 Task: Create a task  Develop a custom inventory management system , assign it to team member softage.1@softage.net in the project AdvantEdge and update the status of the task to  Off Track , set the priority of the task to Medium
Action: Mouse moved to (64, 76)
Screenshot: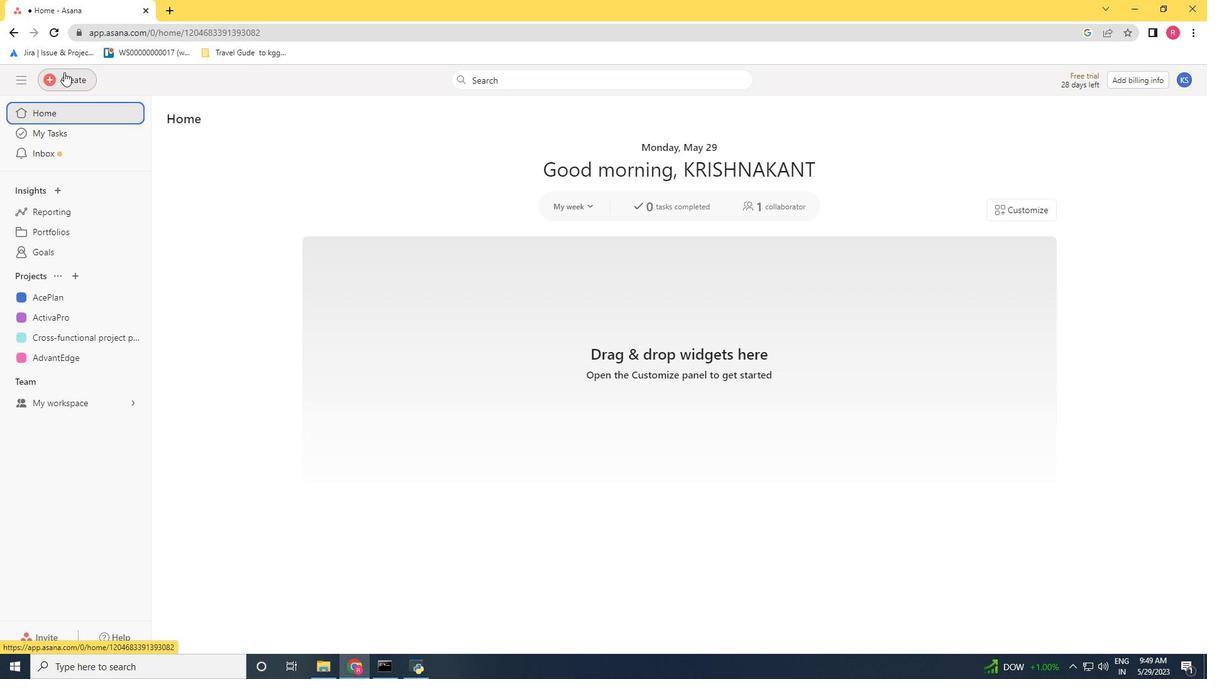 
Action: Mouse pressed left at (64, 76)
Screenshot: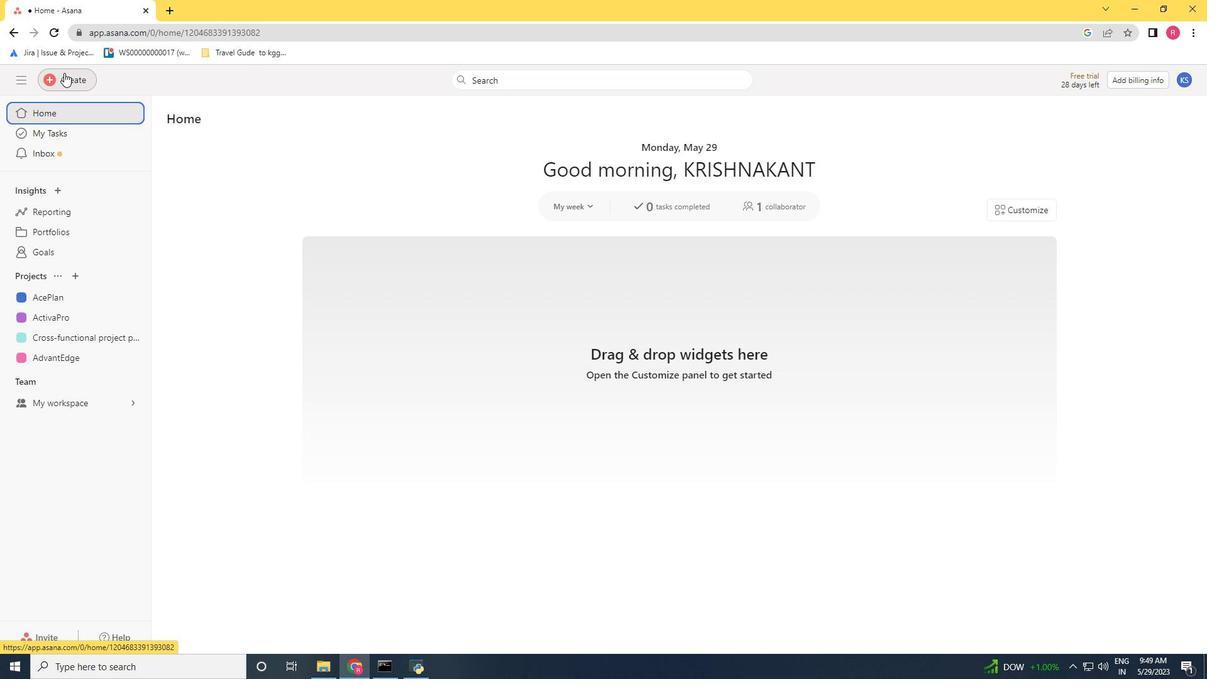 
Action: Mouse moved to (137, 89)
Screenshot: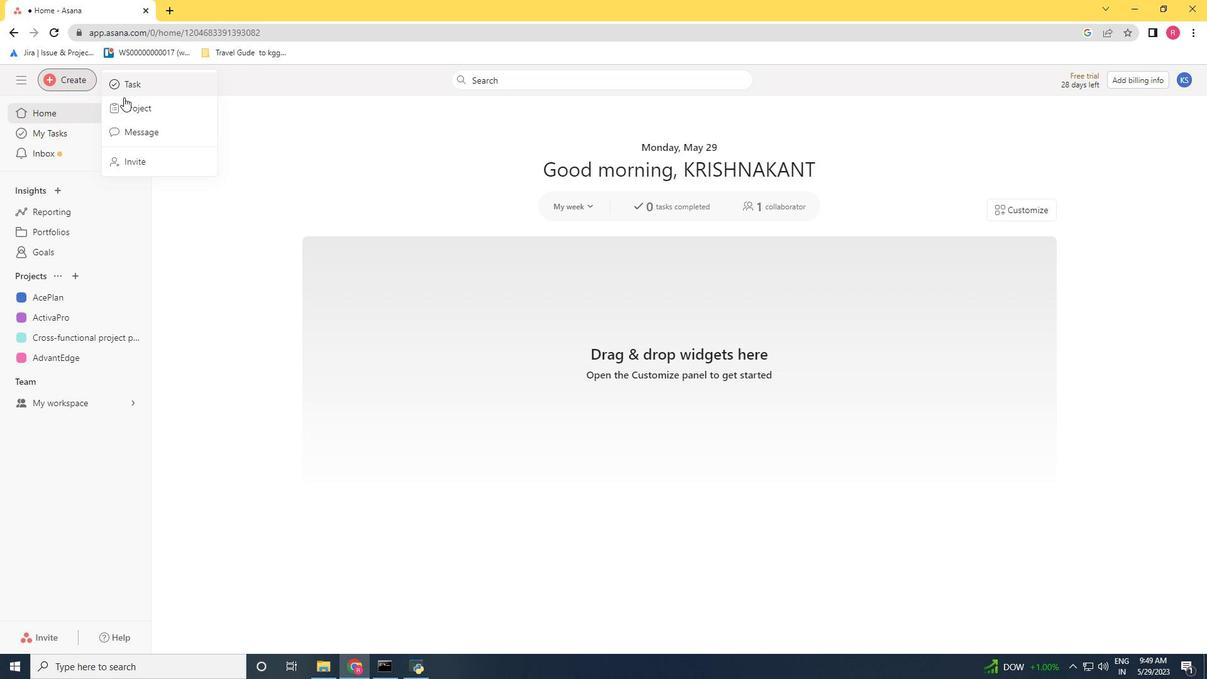 
Action: Mouse pressed left at (137, 89)
Screenshot: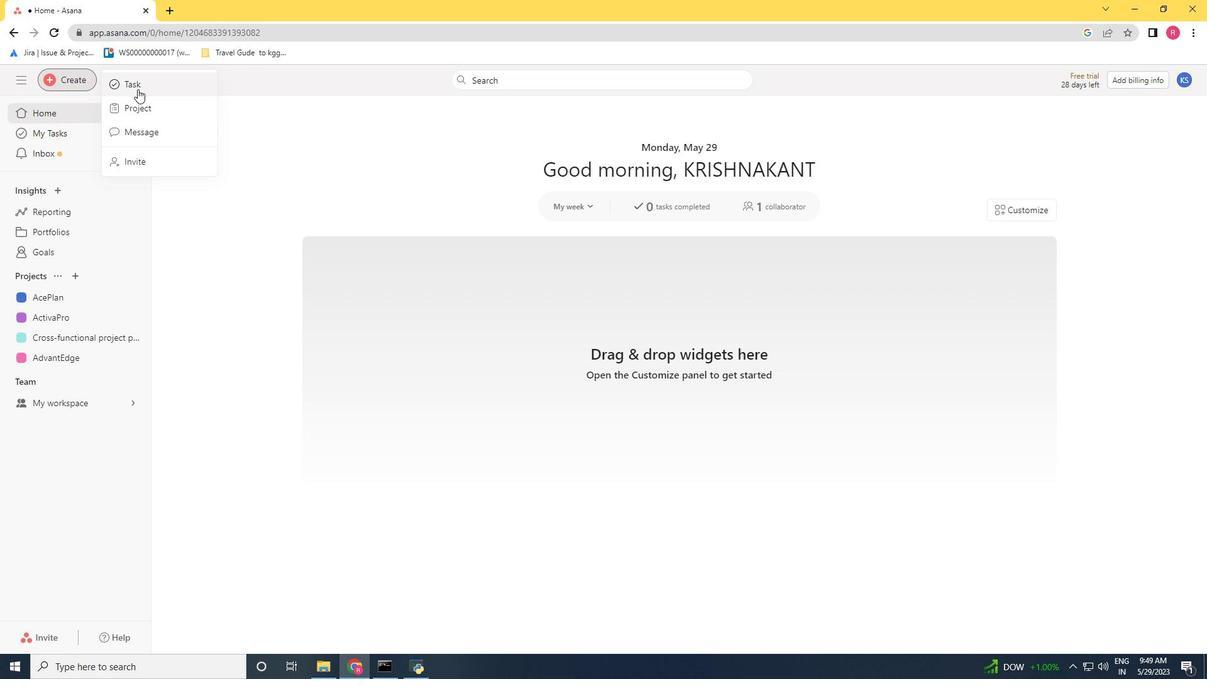 
Action: Mouse moved to (775, 247)
Screenshot: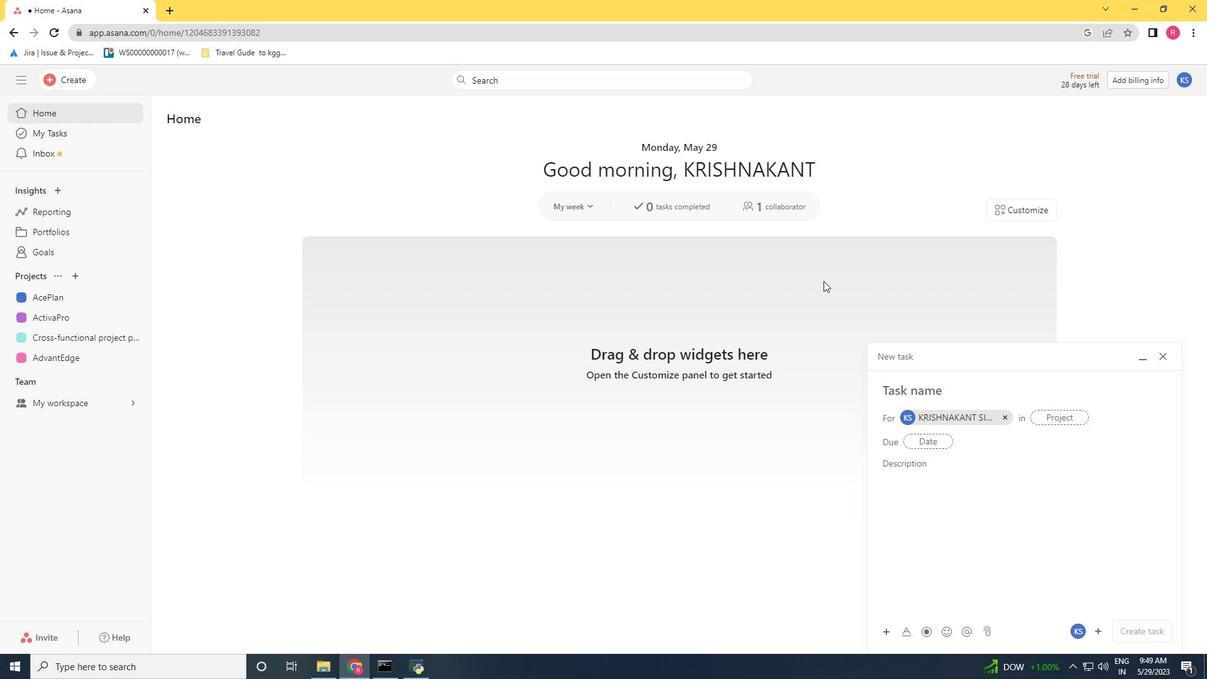 
Action: Key pressed <Key.shift>Develop<Key.space>a<Key.space>custom<Key.space>inventory<Key.space>managemnet<Key.backspace><Key.backspace><Key.backspace>ent<Key.space>system<Key.space><Key.enter>
Screenshot: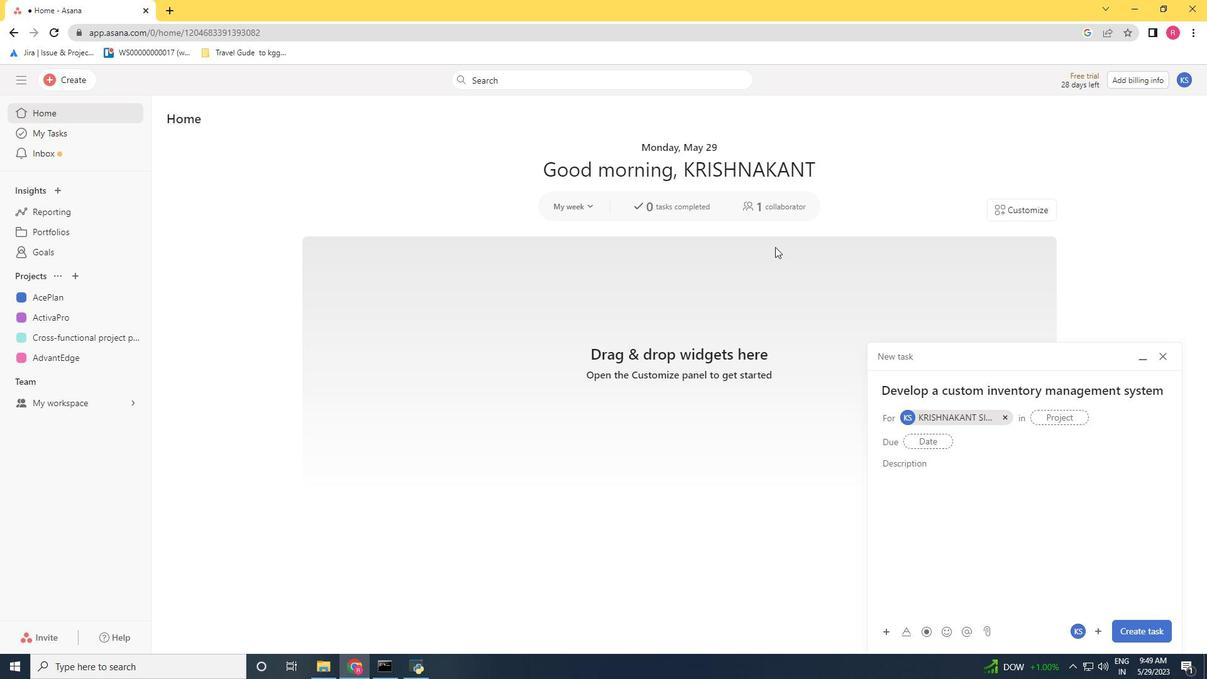 
Action: Mouse moved to (1002, 417)
Screenshot: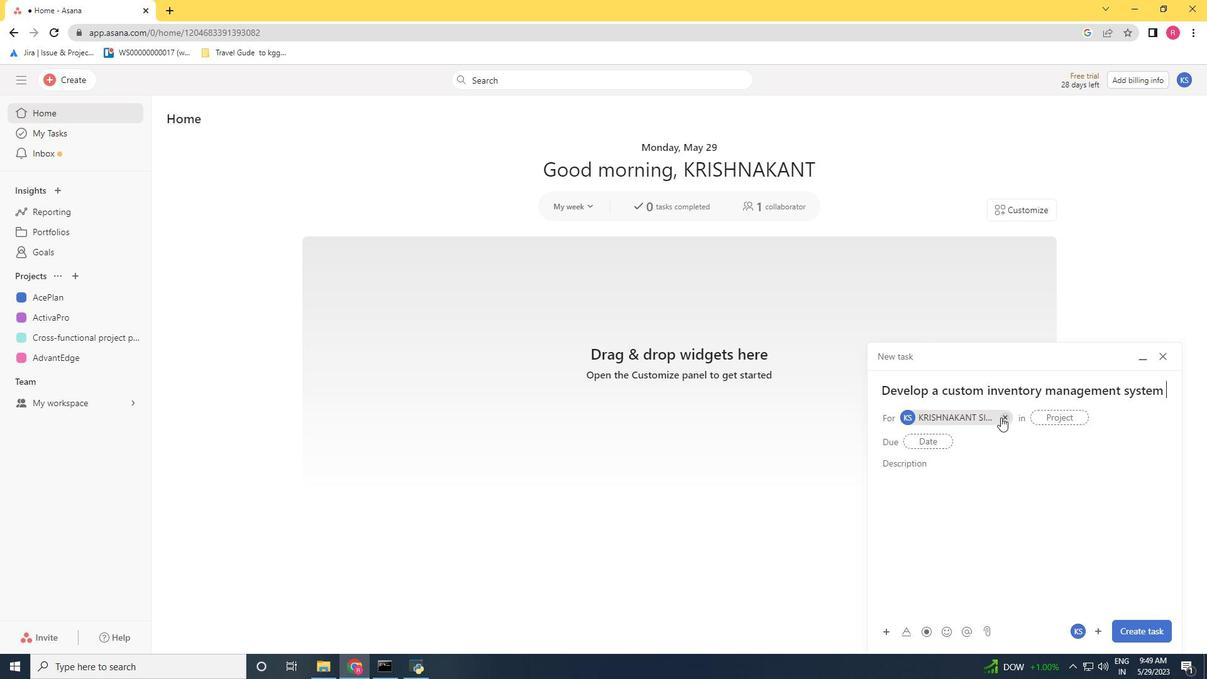 
Action: Mouse pressed left at (1002, 417)
Screenshot: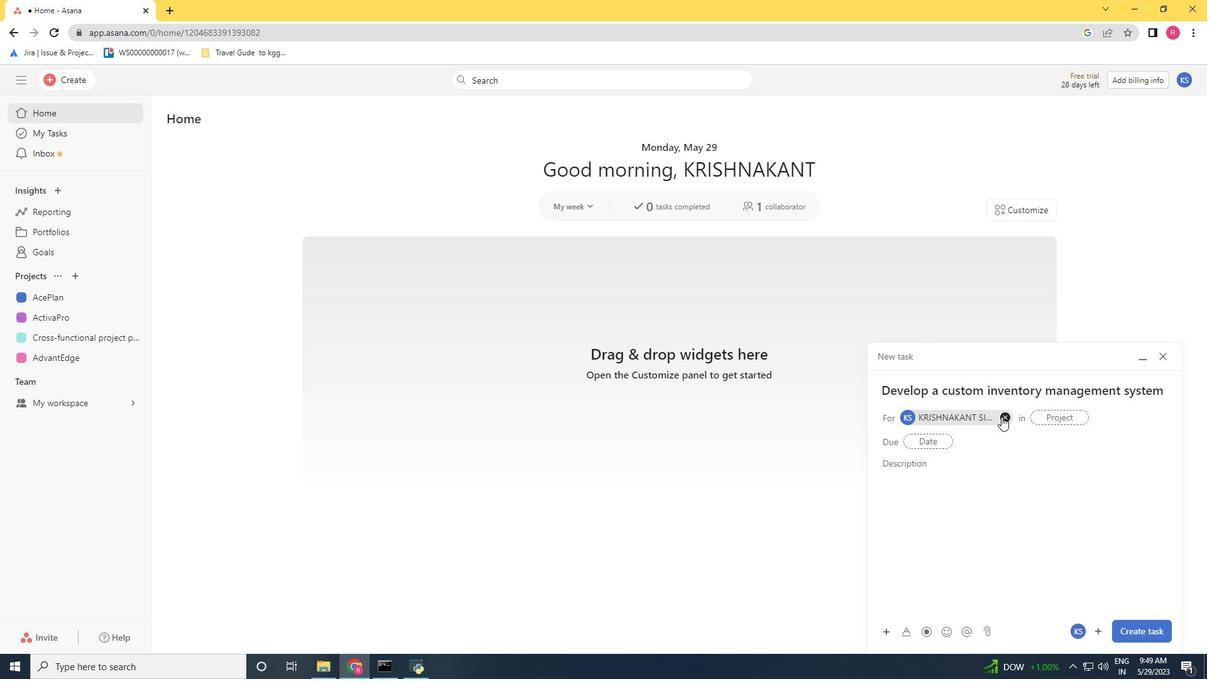 
Action: Mouse moved to (938, 420)
Screenshot: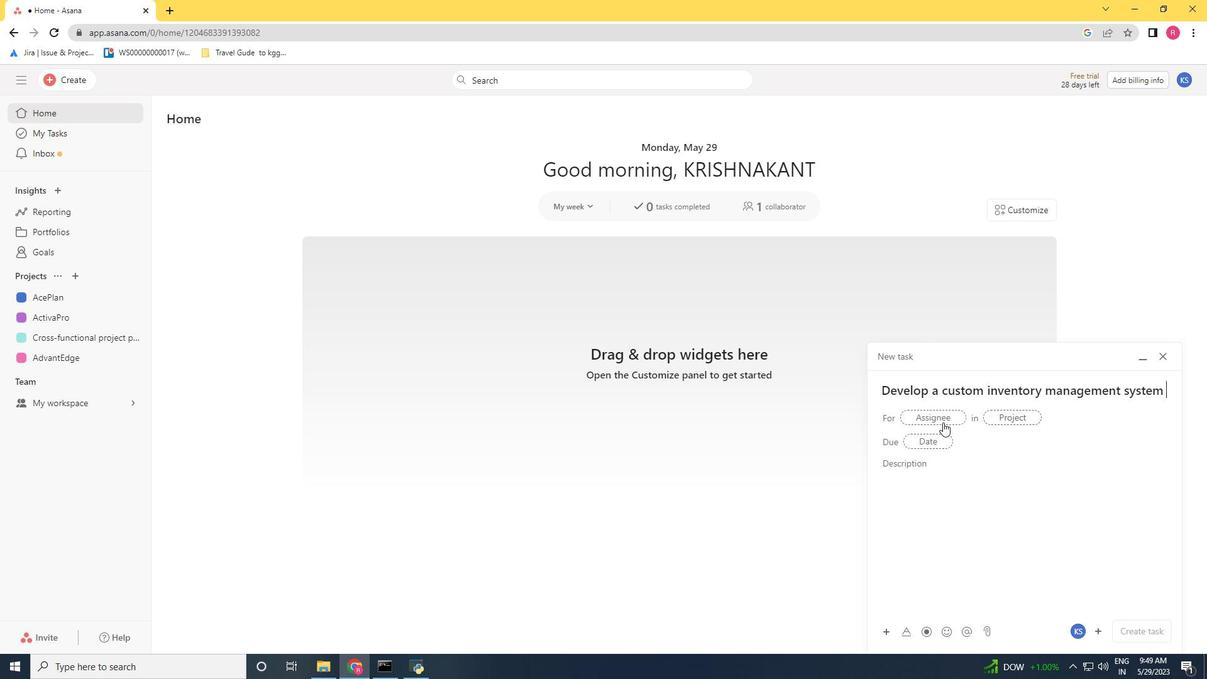 
Action: Mouse pressed left at (938, 420)
Screenshot: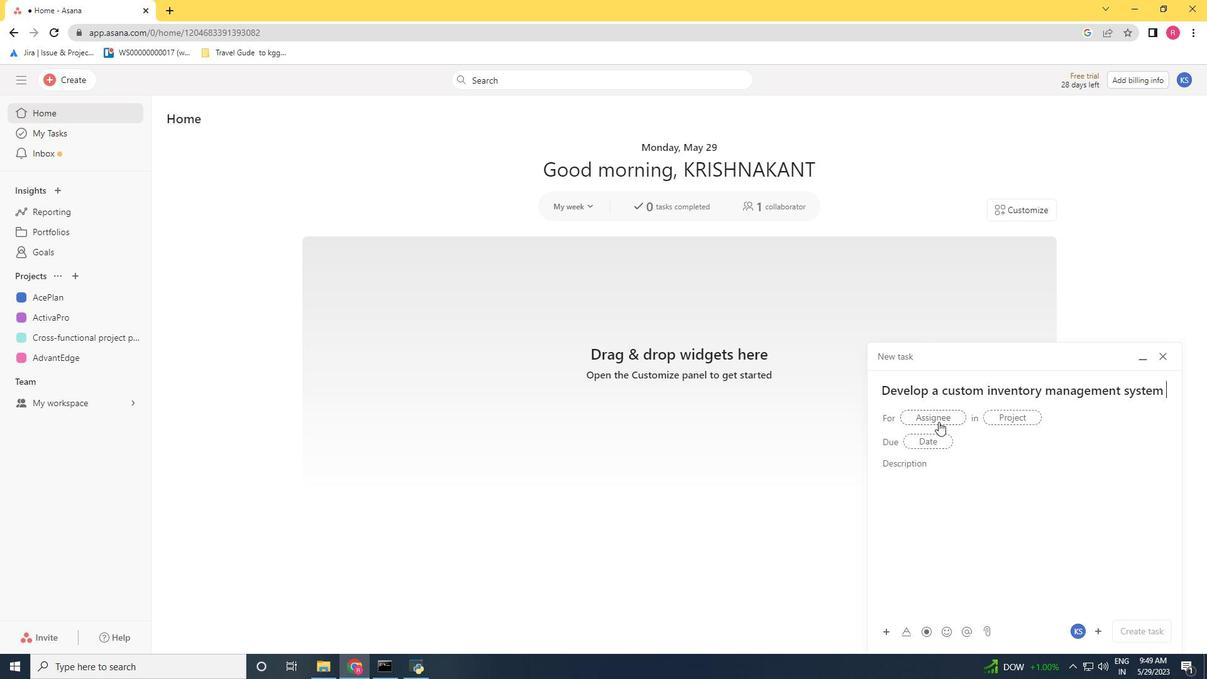 
Action: Mouse moved to (923, 410)
Screenshot: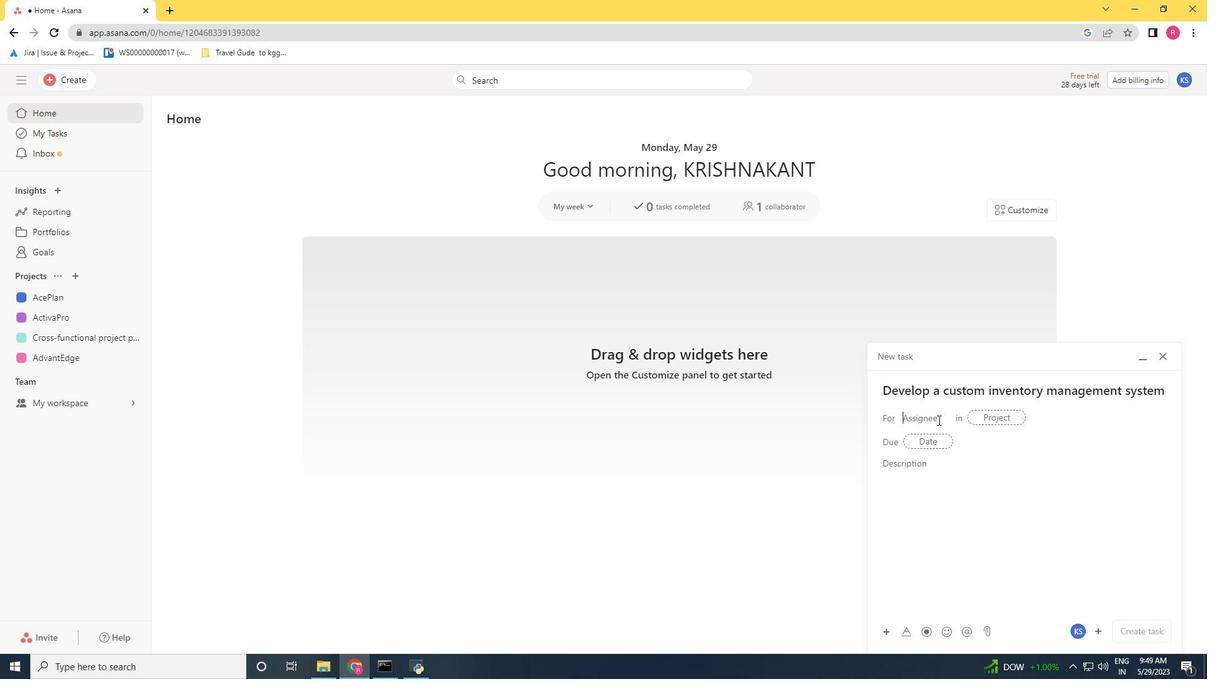 
Action: Key pressed softag
Screenshot: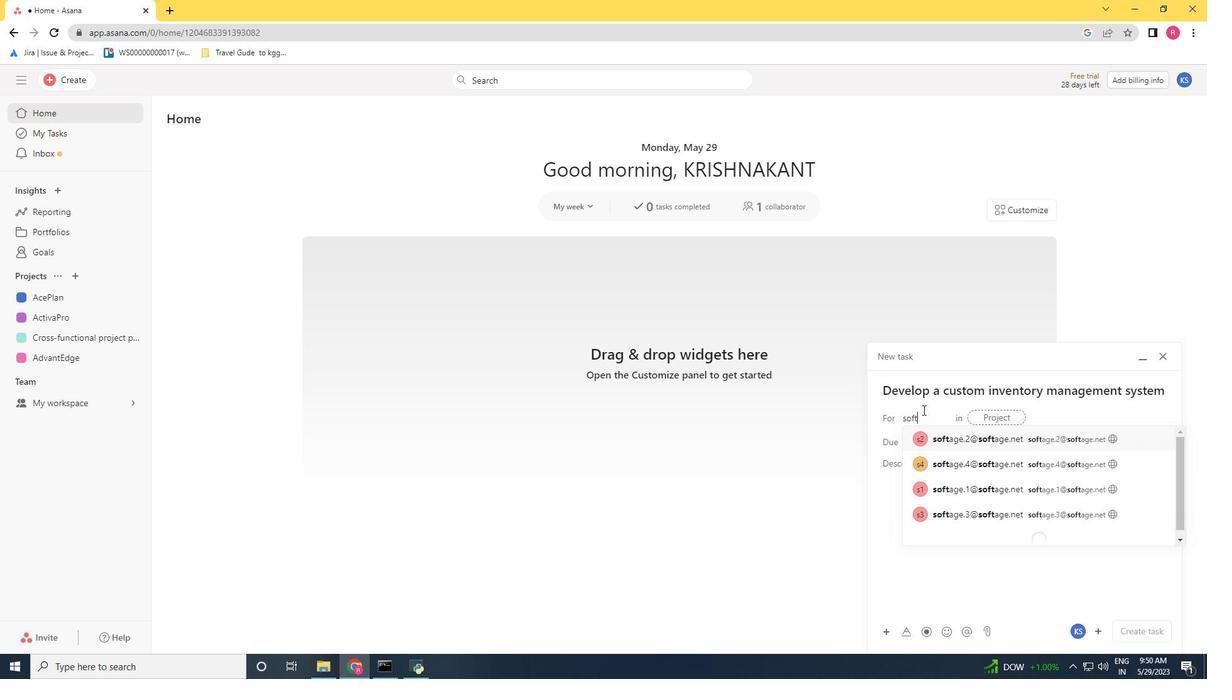 
Action: Mouse moved to (922, 409)
Screenshot: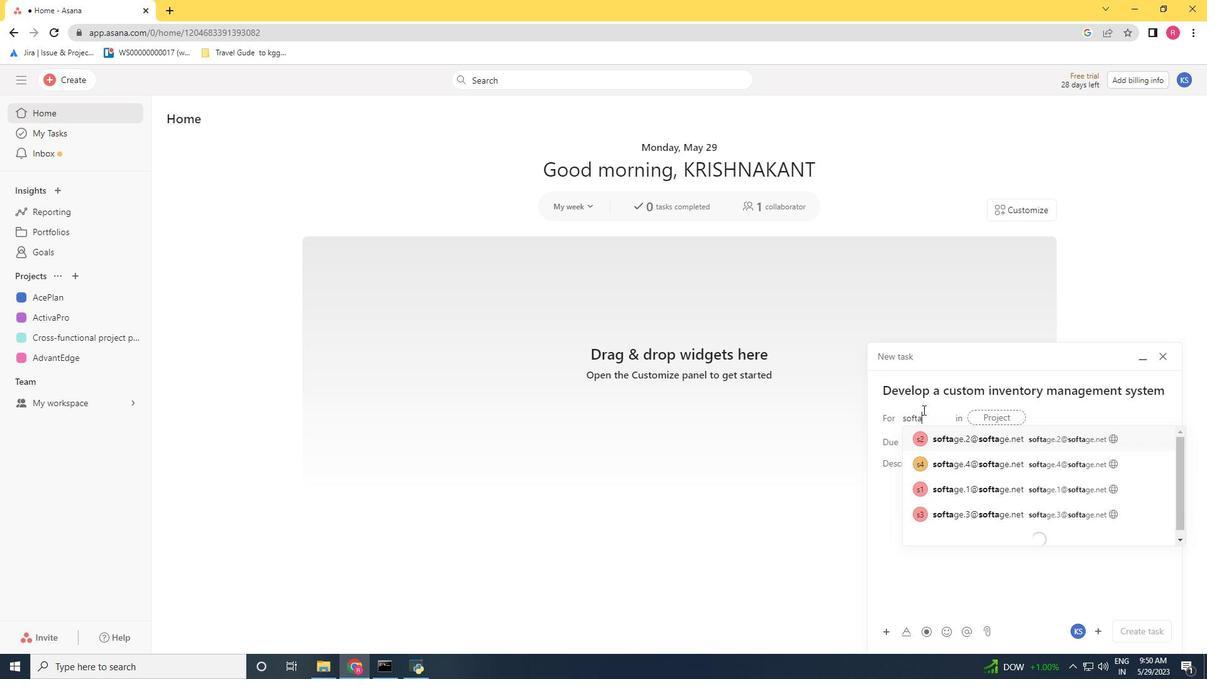 
Action: Key pressed e
Screenshot: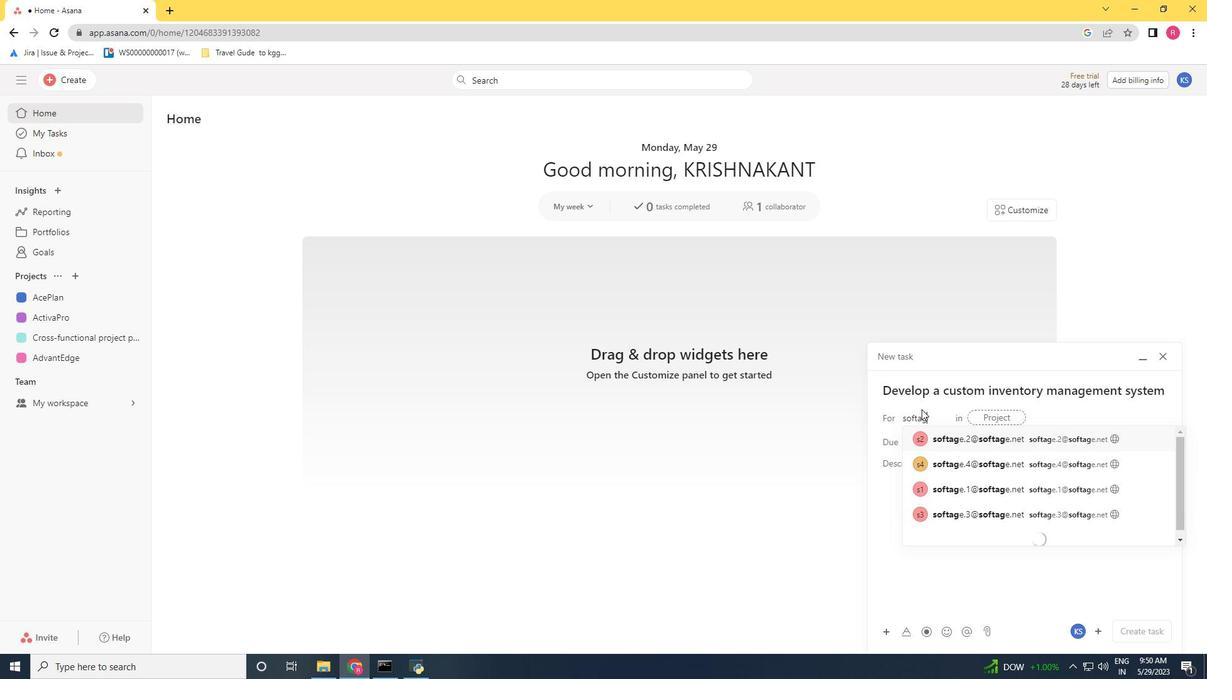 
Action: Mouse moved to (921, 408)
Screenshot: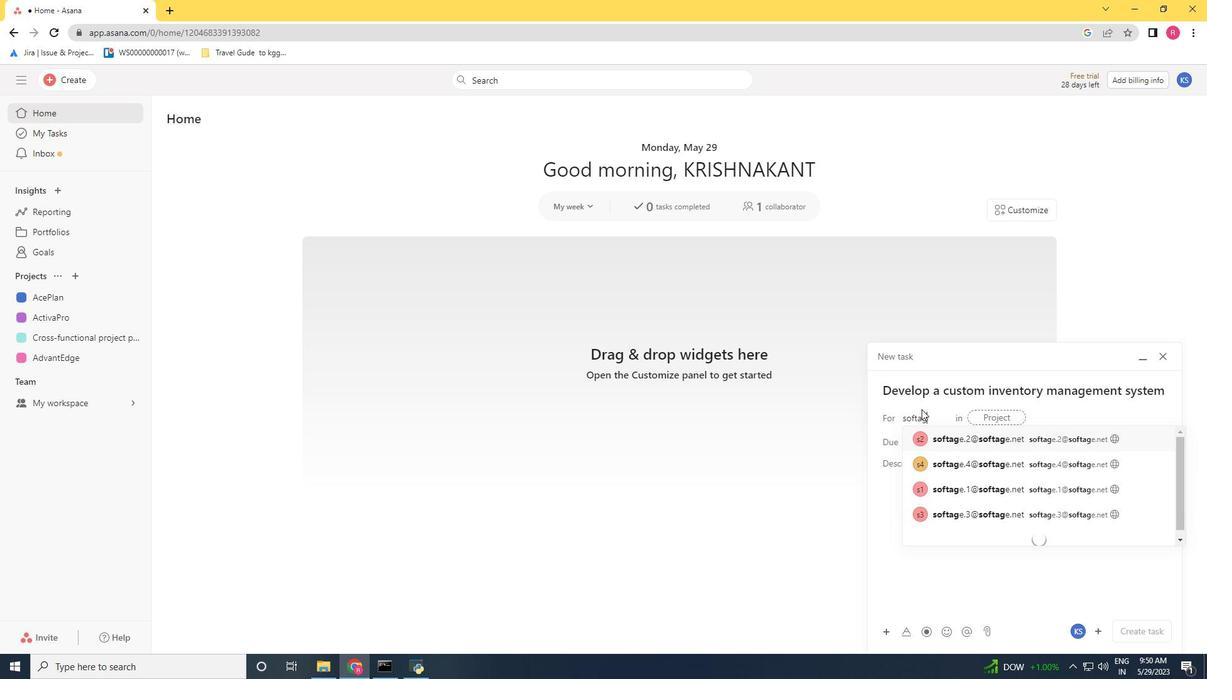 
Action: Key pressed .1<Key.shift><Key.shift><Key.shift><Key.shift>@softage.net
Screenshot: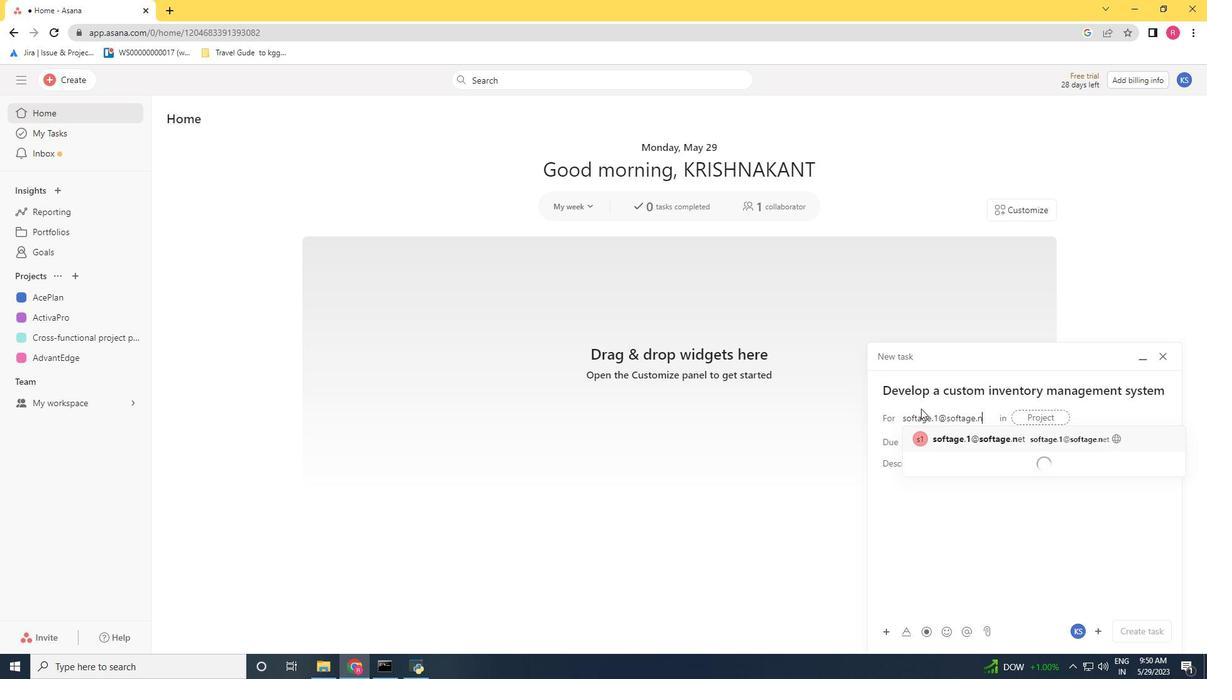 
Action: Mouse moved to (1022, 442)
Screenshot: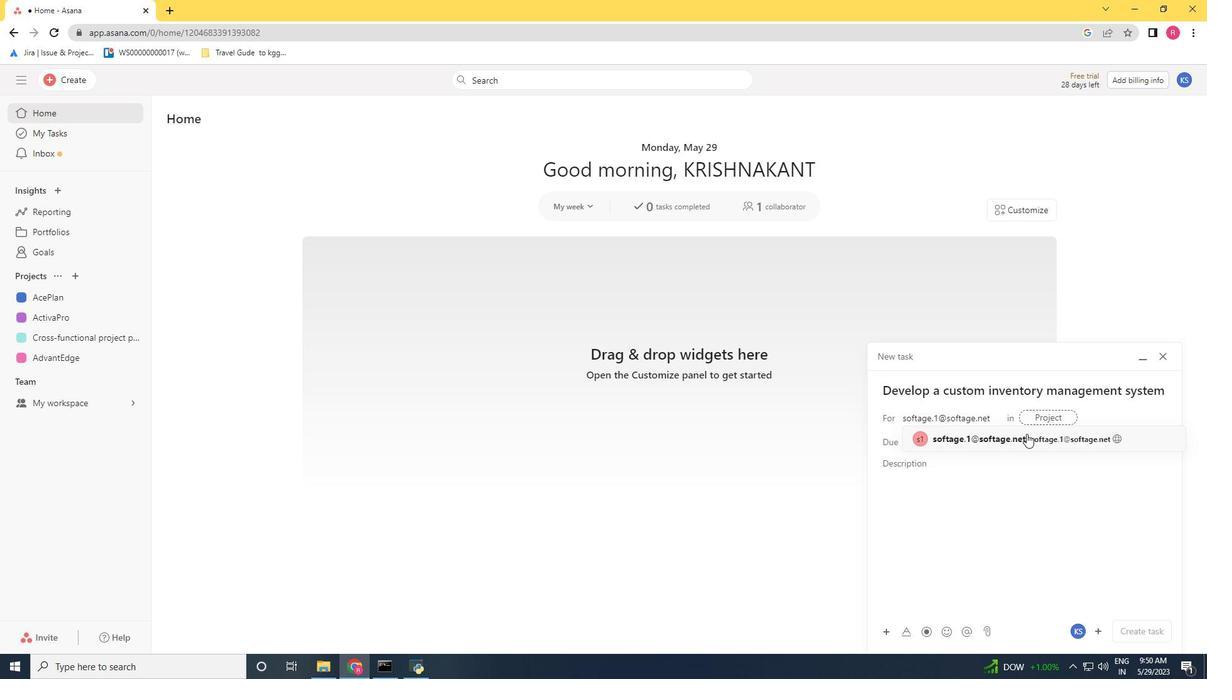 
Action: Mouse pressed left at (1022, 442)
Screenshot: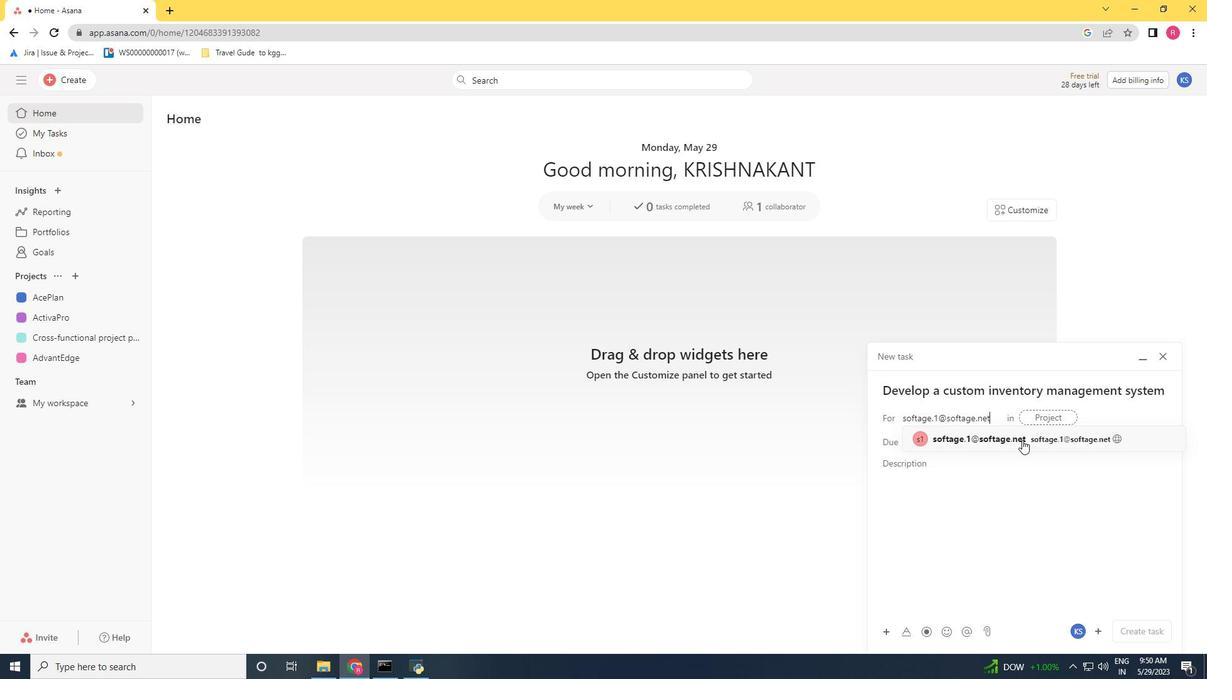 
Action: Mouse moved to (814, 467)
Screenshot: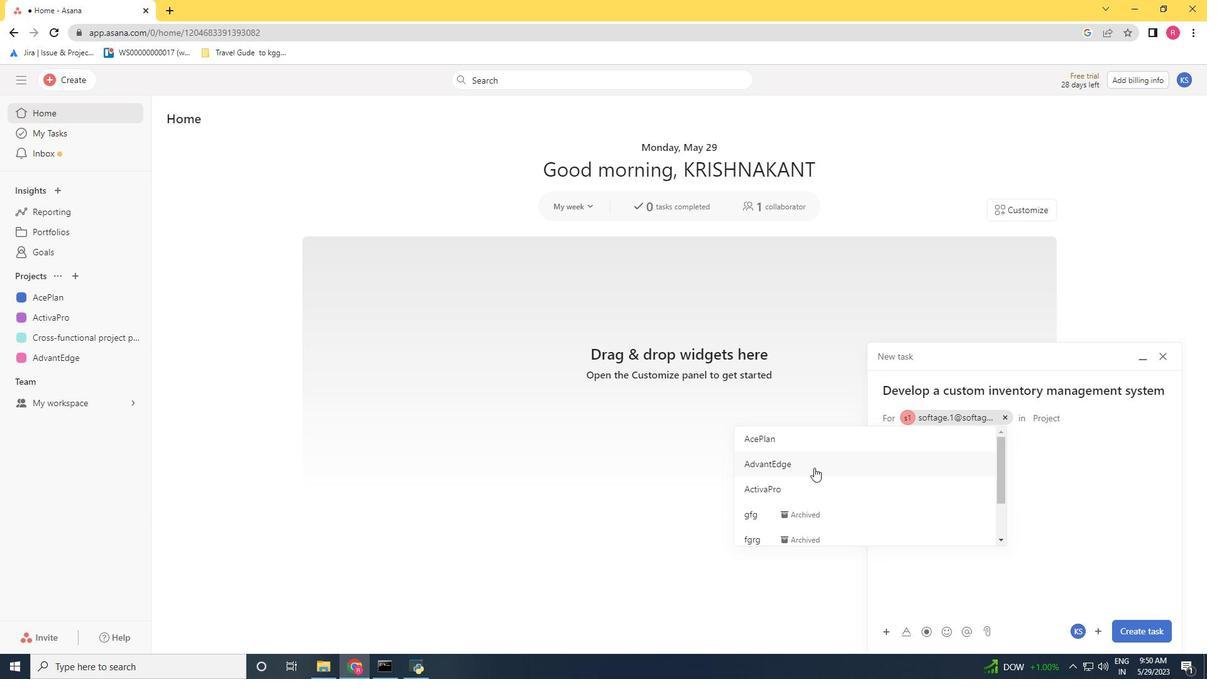 
Action: Mouse pressed left at (814, 467)
Screenshot: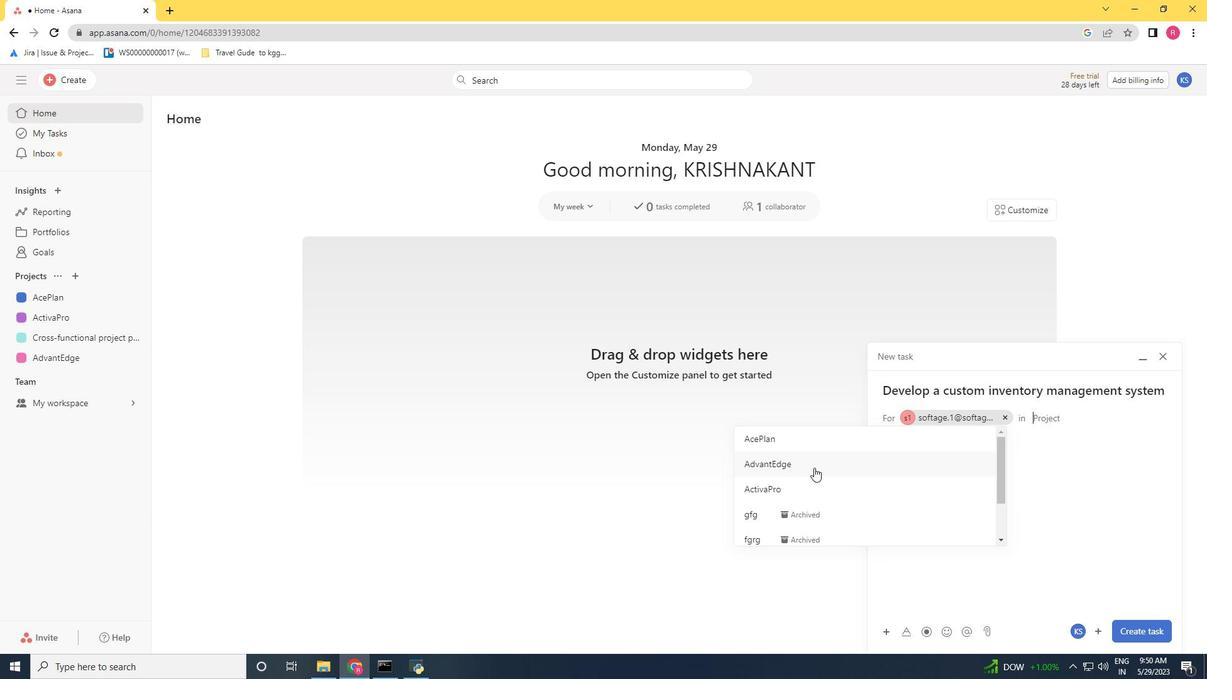 
Action: Mouse moved to (942, 471)
Screenshot: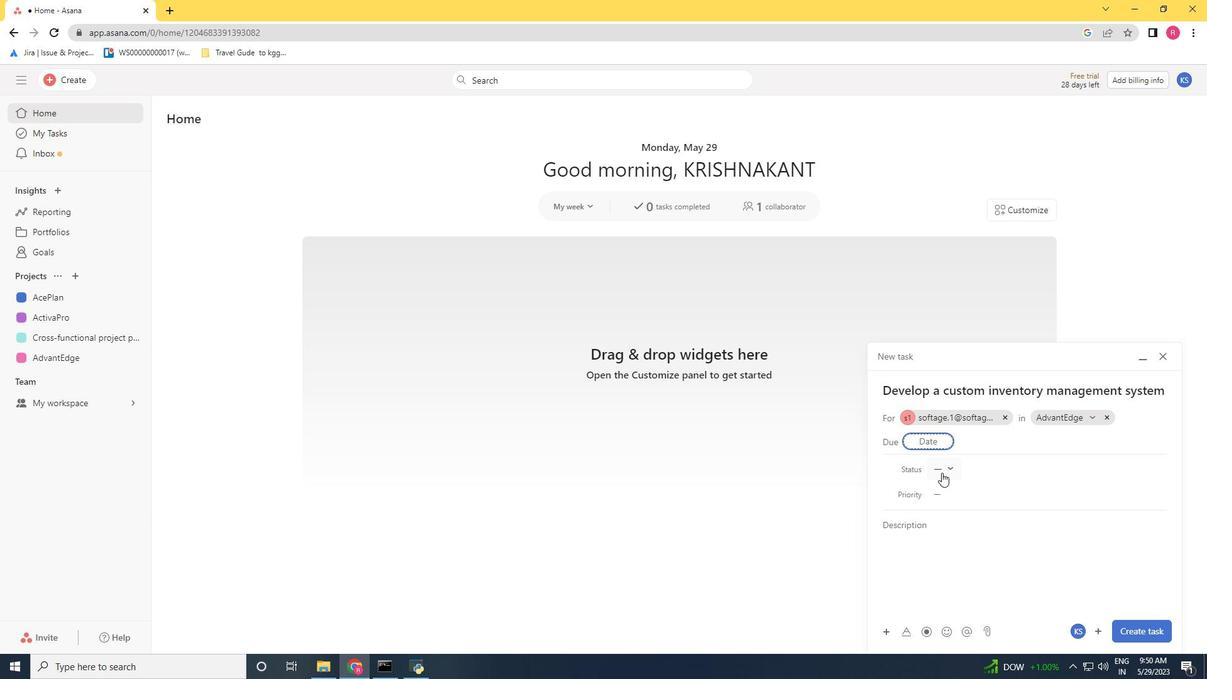 
Action: Mouse pressed left at (942, 471)
Screenshot: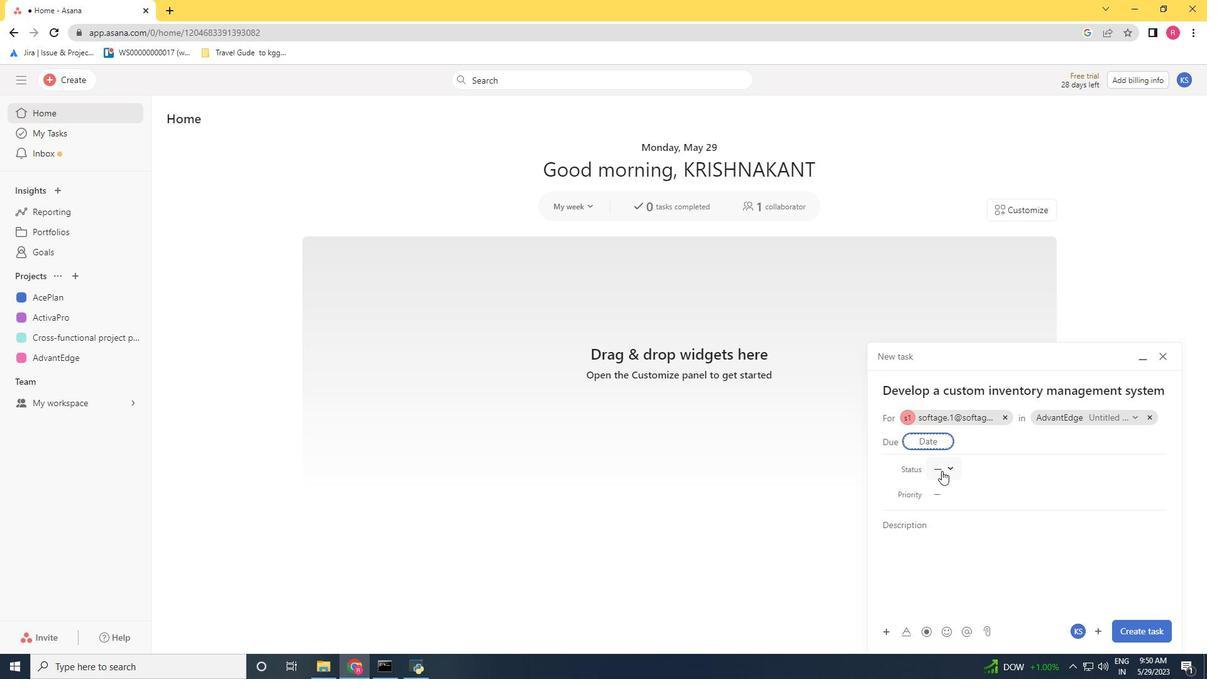 
Action: Mouse moved to (981, 536)
Screenshot: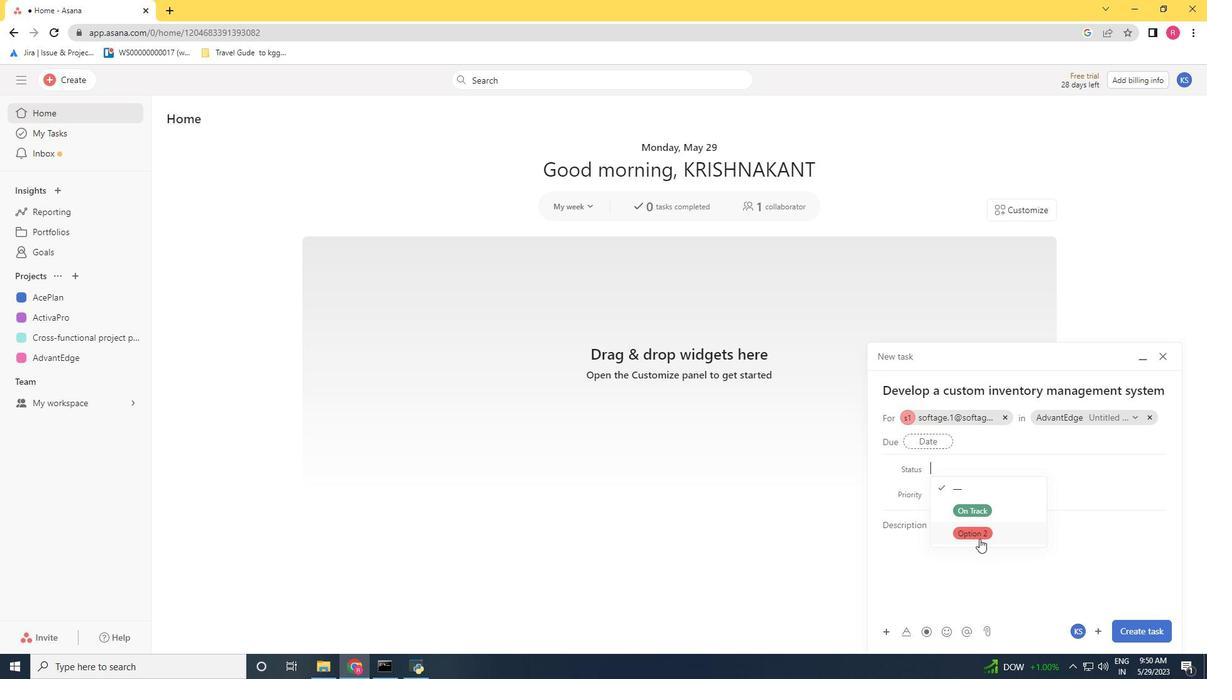 
Action: Mouse pressed left at (981, 536)
Screenshot: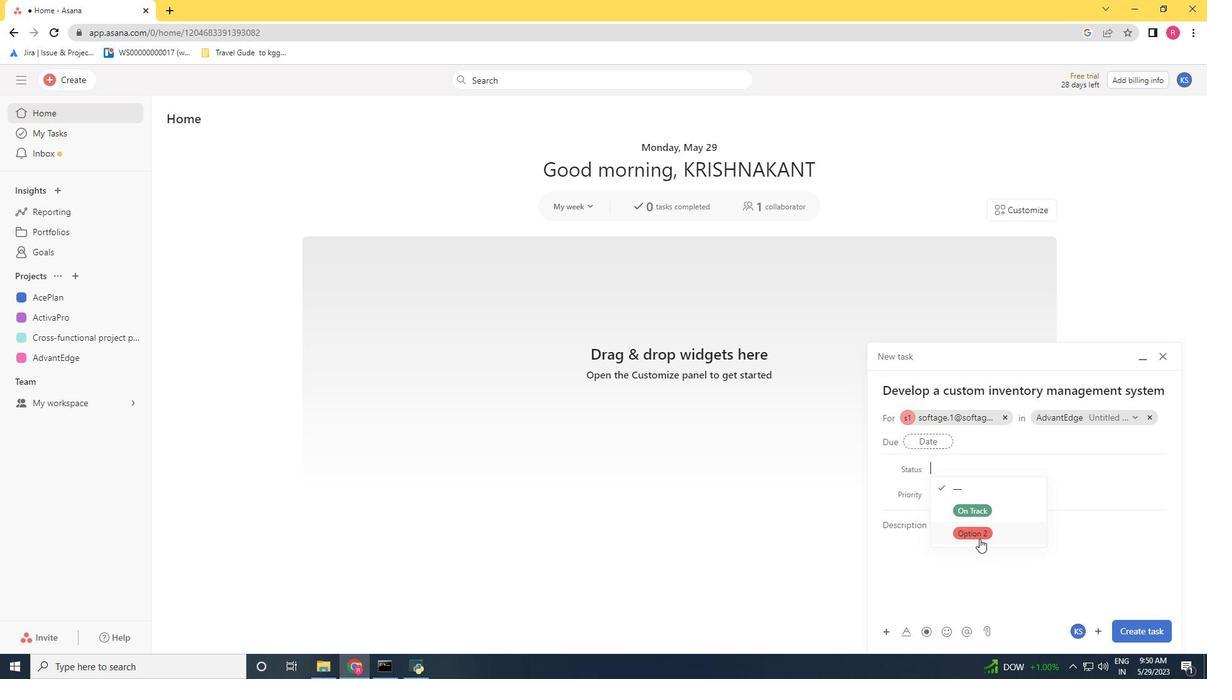 
Action: Mouse moved to (951, 498)
Screenshot: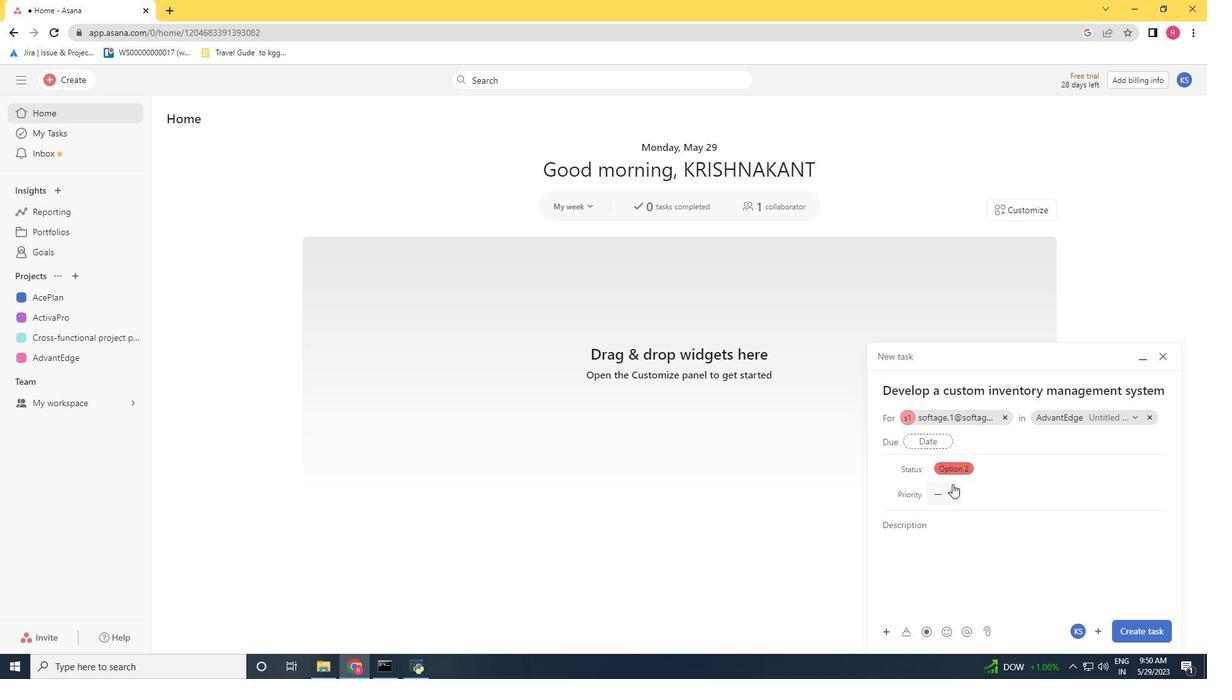 
Action: Mouse pressed left at (951, 498)
Screenshot: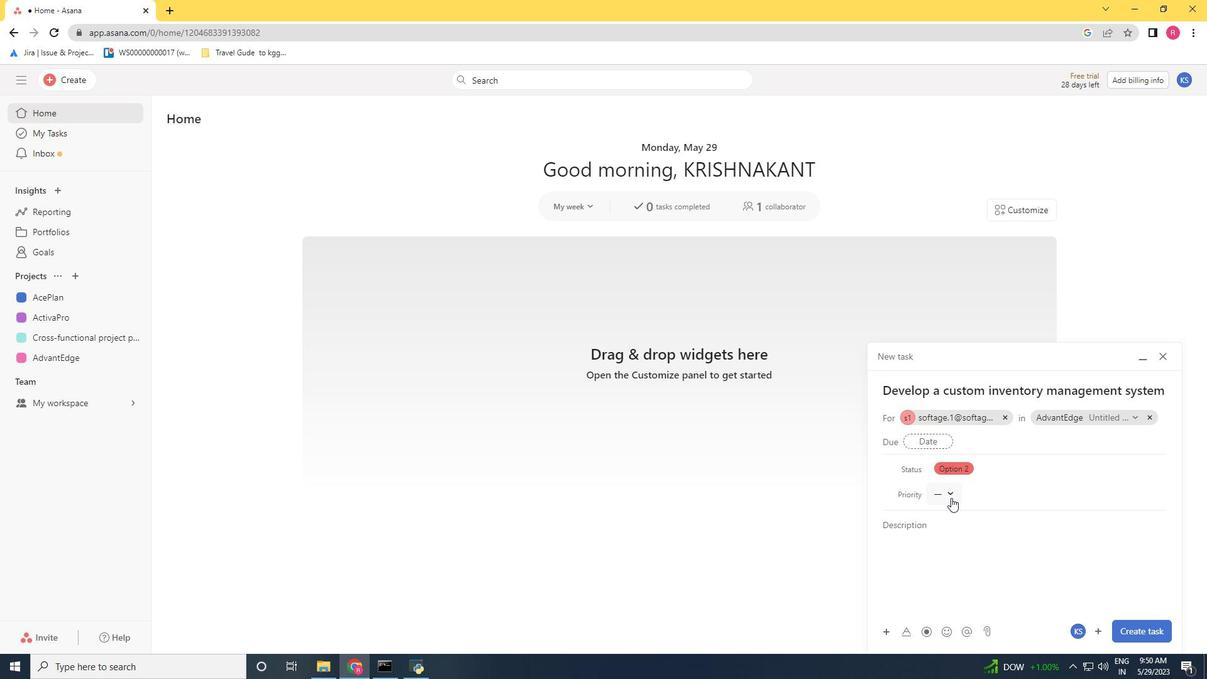 
Action: Mouse moved to (983, 549)
Screenshot: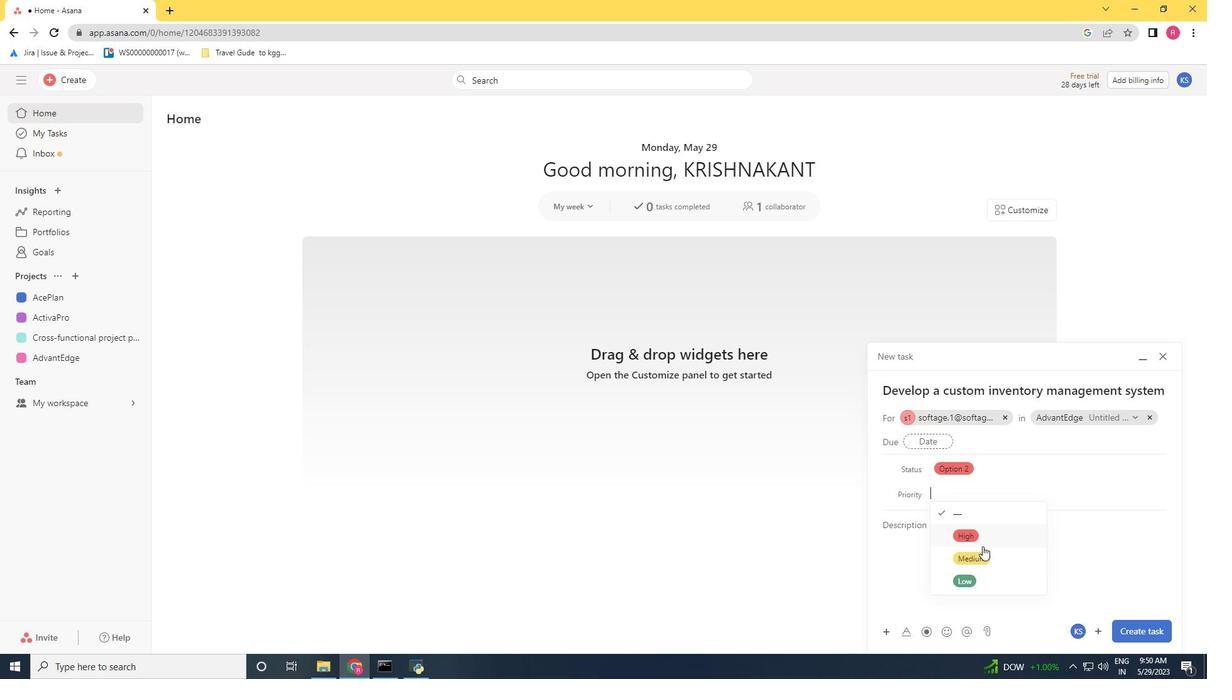 
Action: Mouse pressed left at (983, 549)
Screenshot: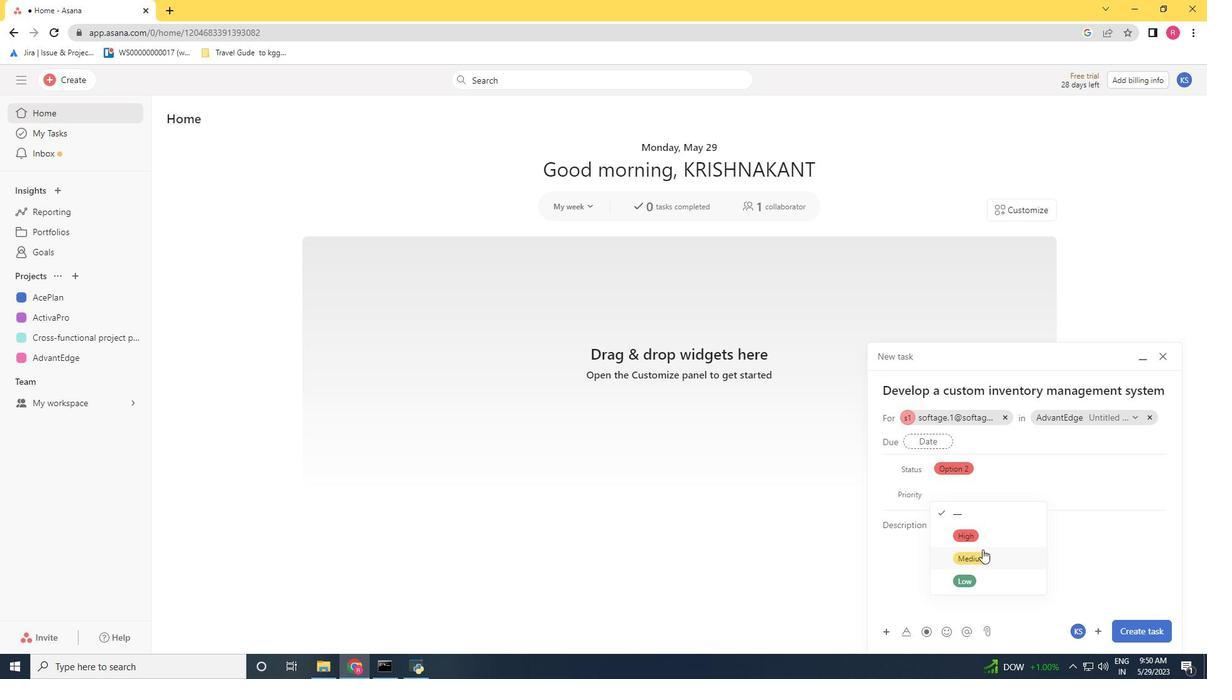 
Action: Mouse moved to (1142, 630)
Screenshot: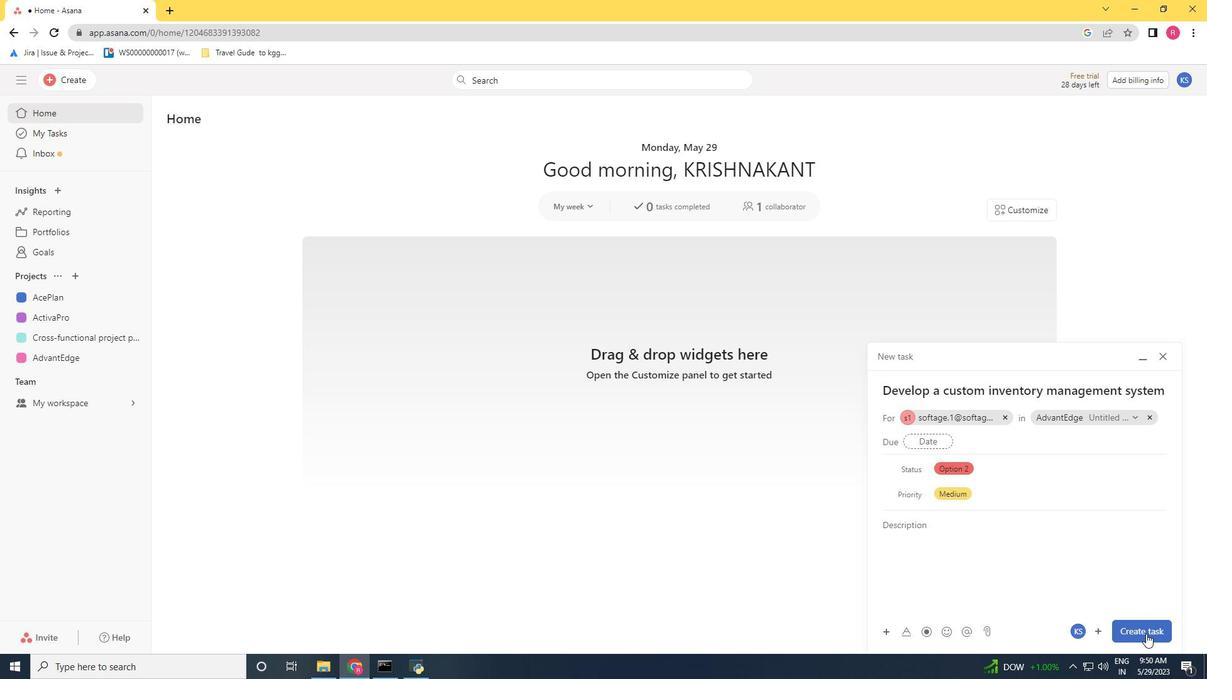 
Action: Mouse pressed left at (1142, 630)
Screenshot: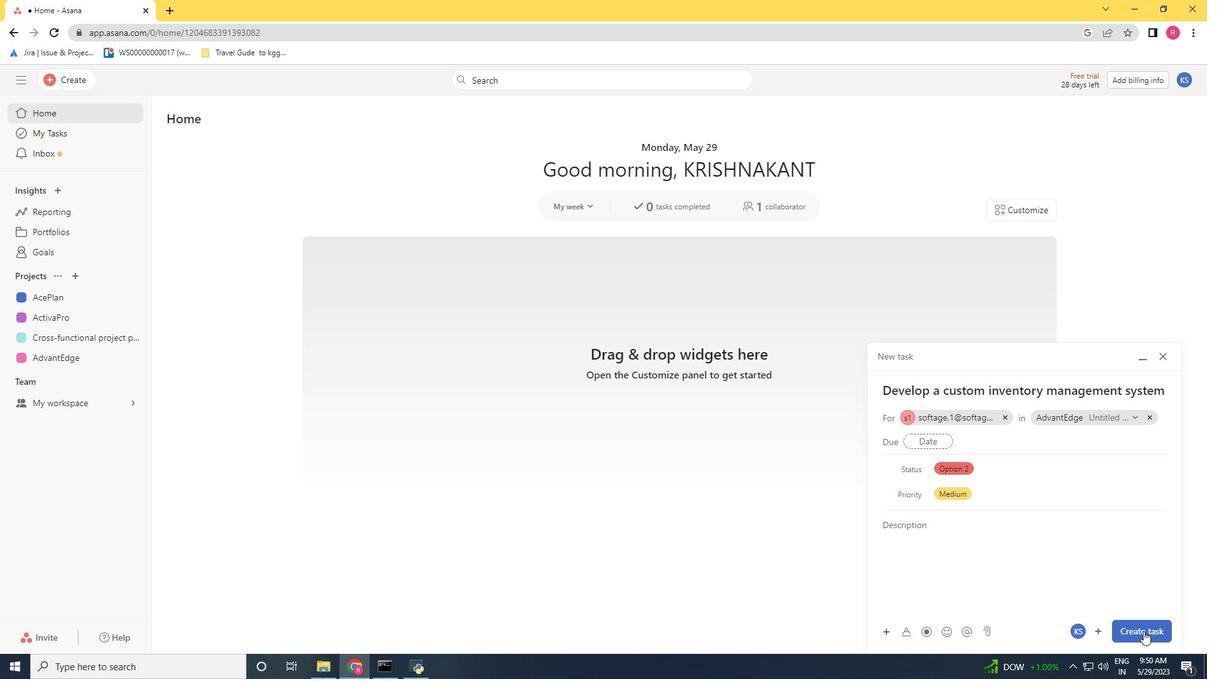 
Action: Mouse moved to (74, 357)
Screenshot: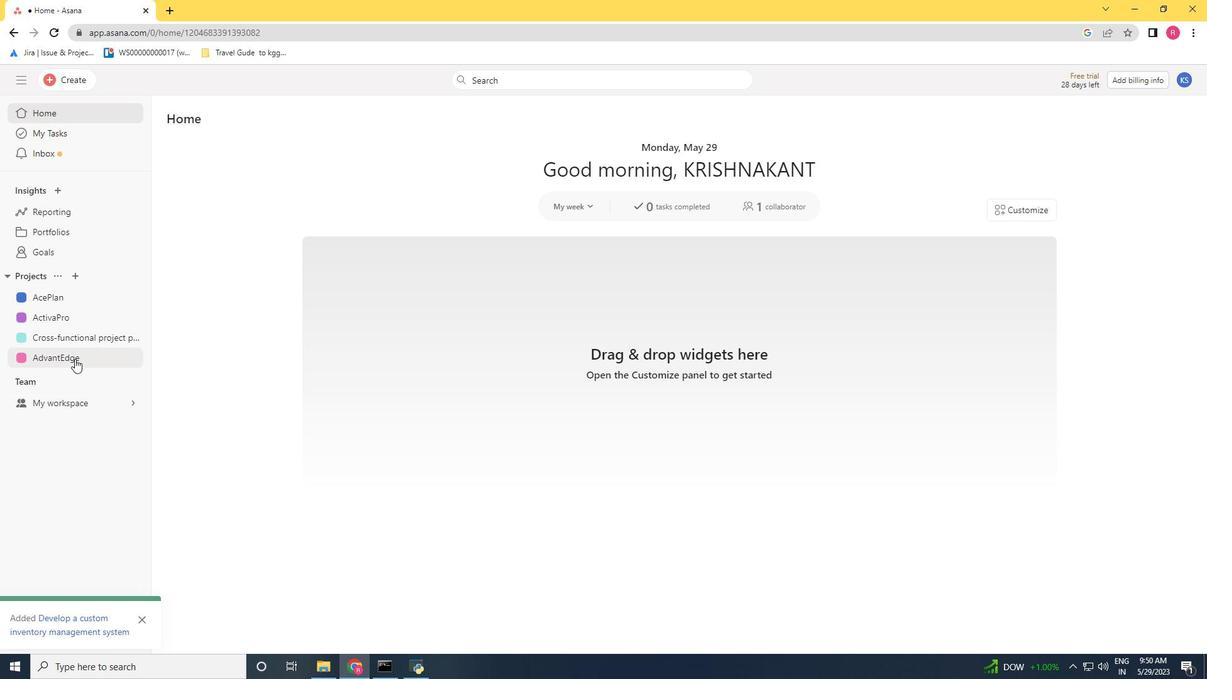 
Action: Mouse pressed left at (74, 357)
Screenshot: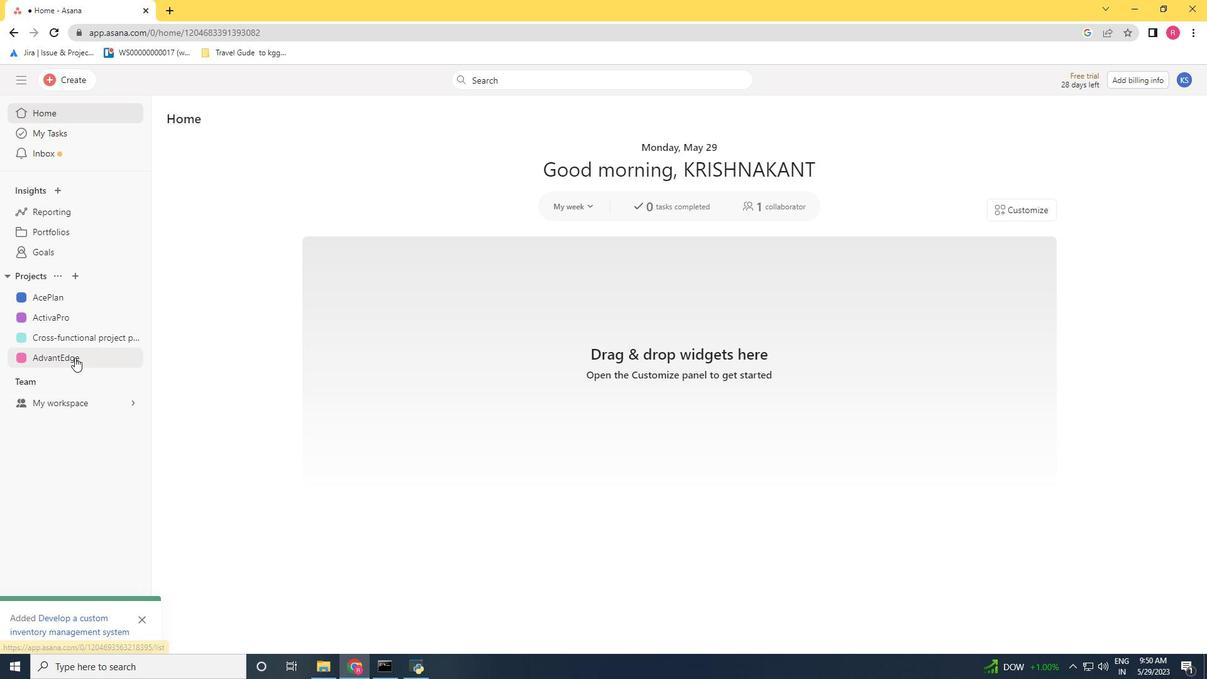 
Action: Mouse moved to (759, 232)
Screenshot: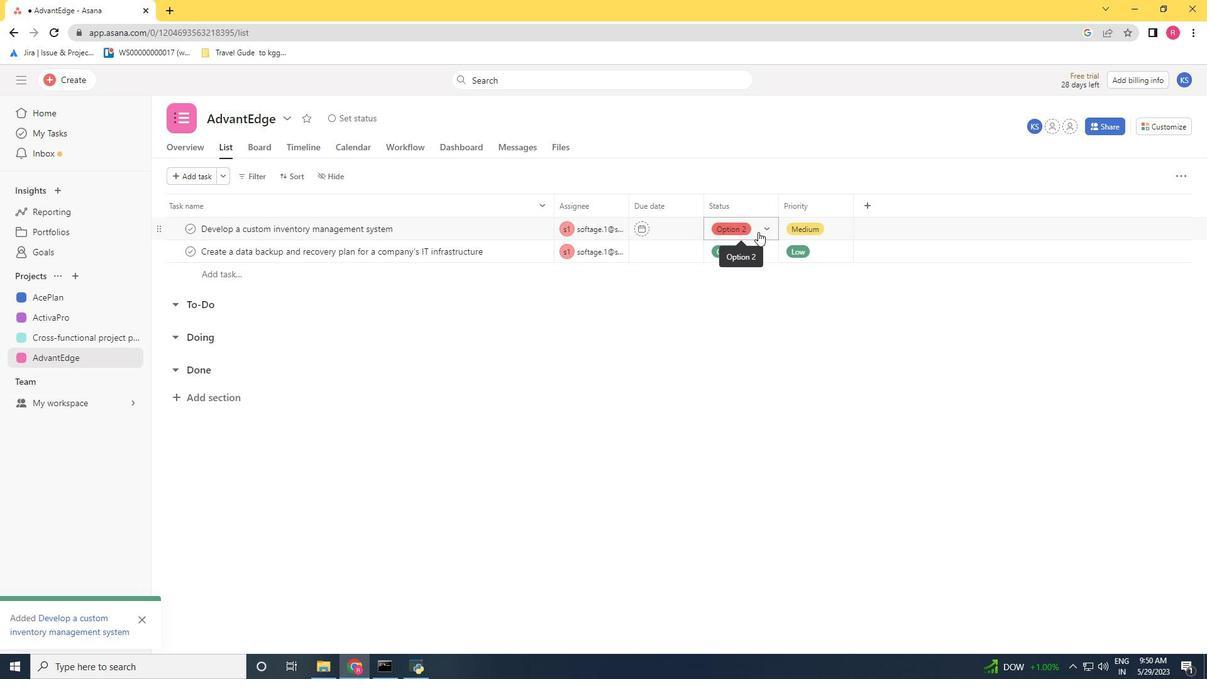 
Action: Mouse pressed left at (759, 232)
Screenshot: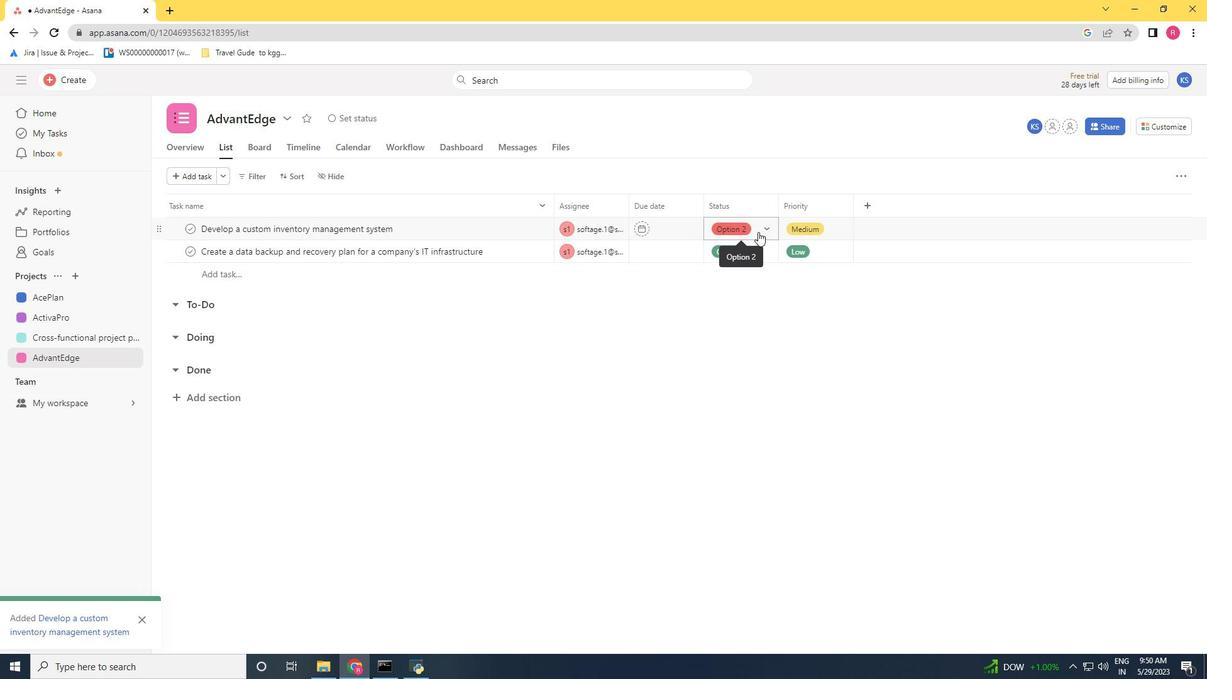 
Action: Mouse moved to (754, 321)
Screenshot: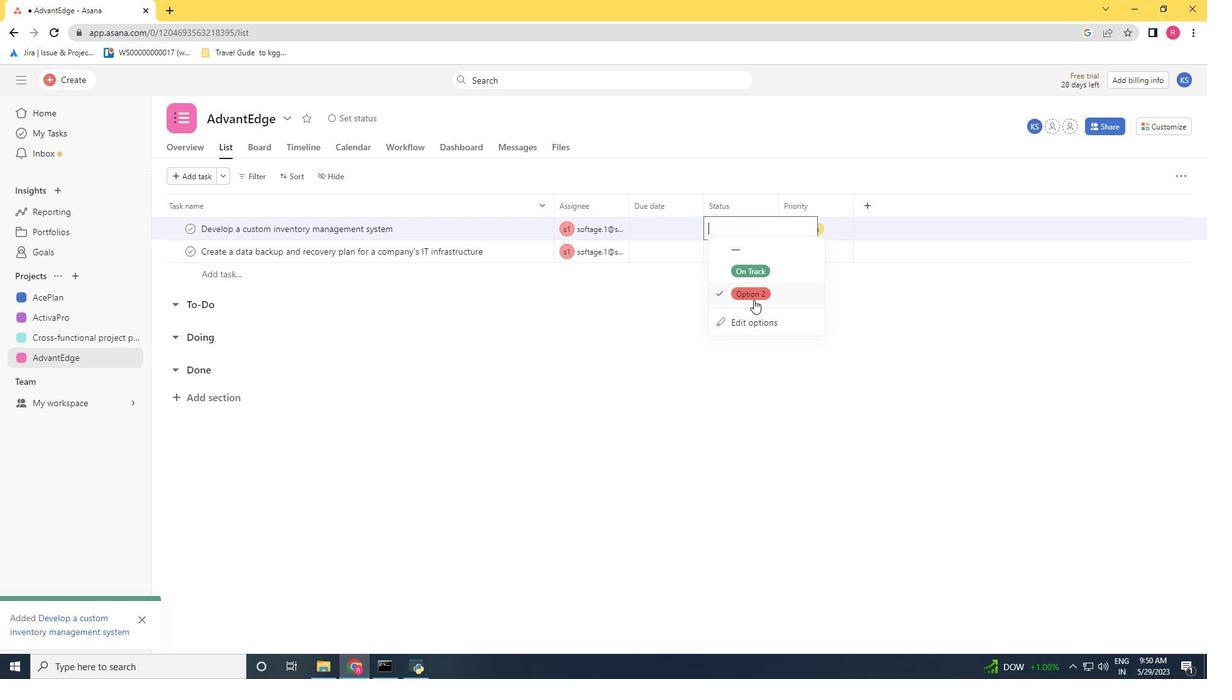 
Action: Mouse pressed left at (754, 321)
Screenshot: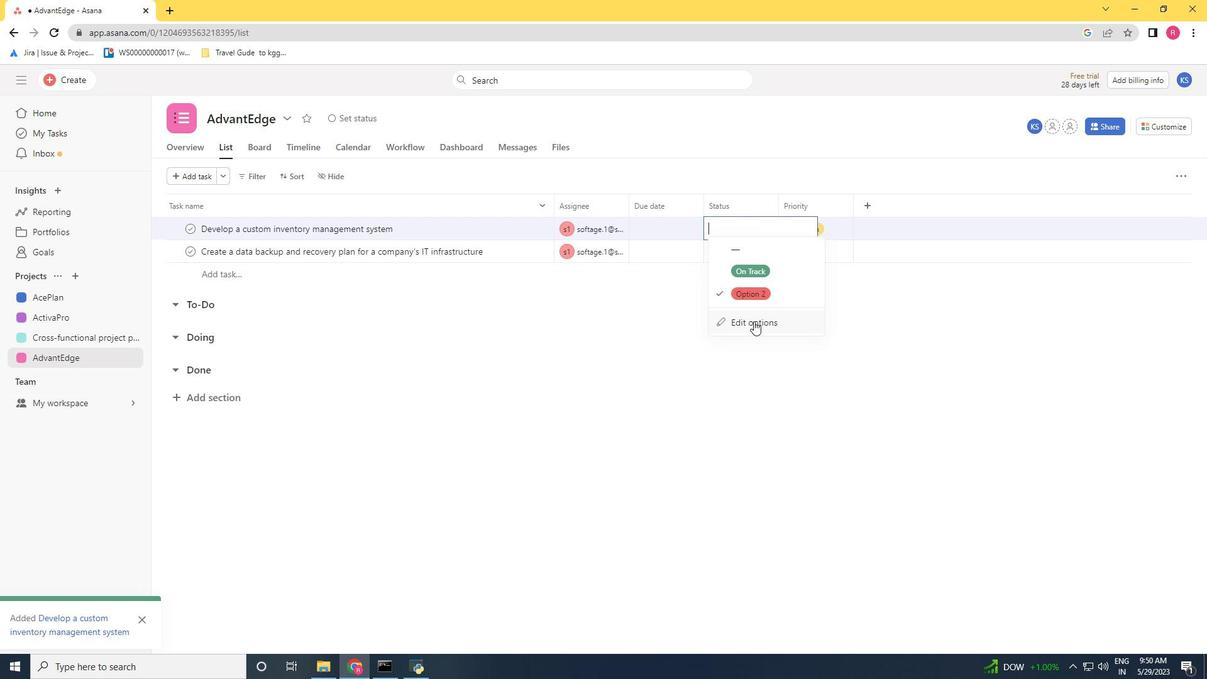 
Action: Mouse moved to (522, 288)
Screenshot: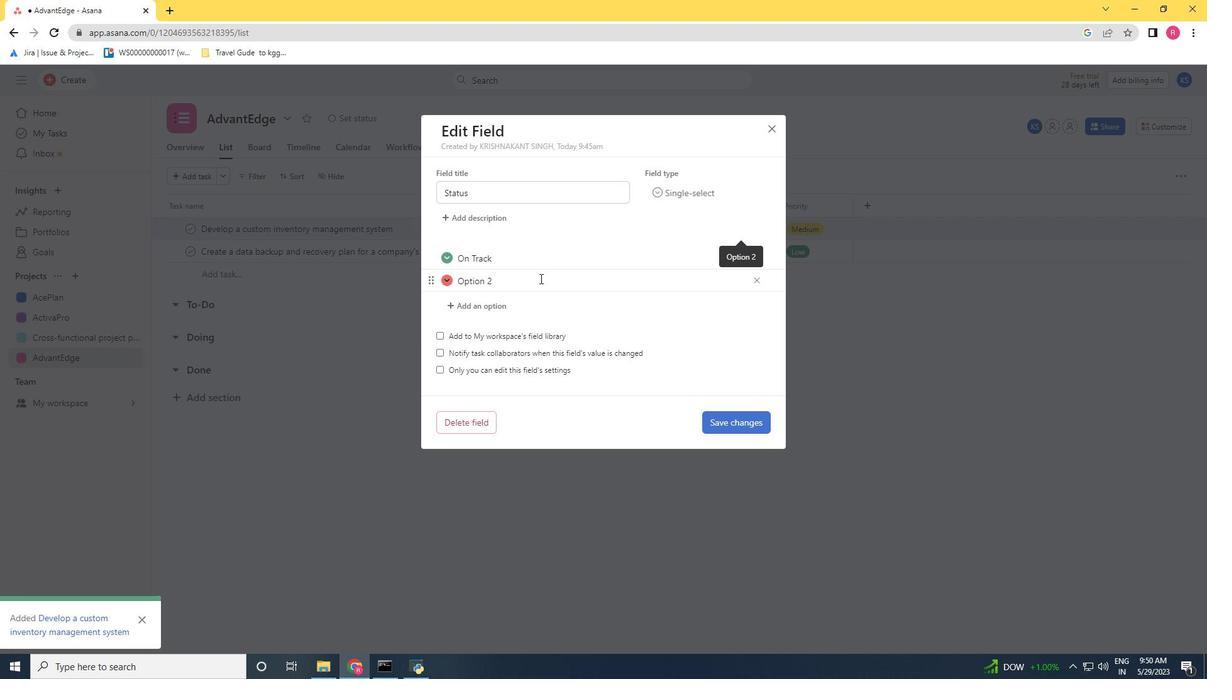 
Action: Mouse pressed left at (522, 288)
Screenshot: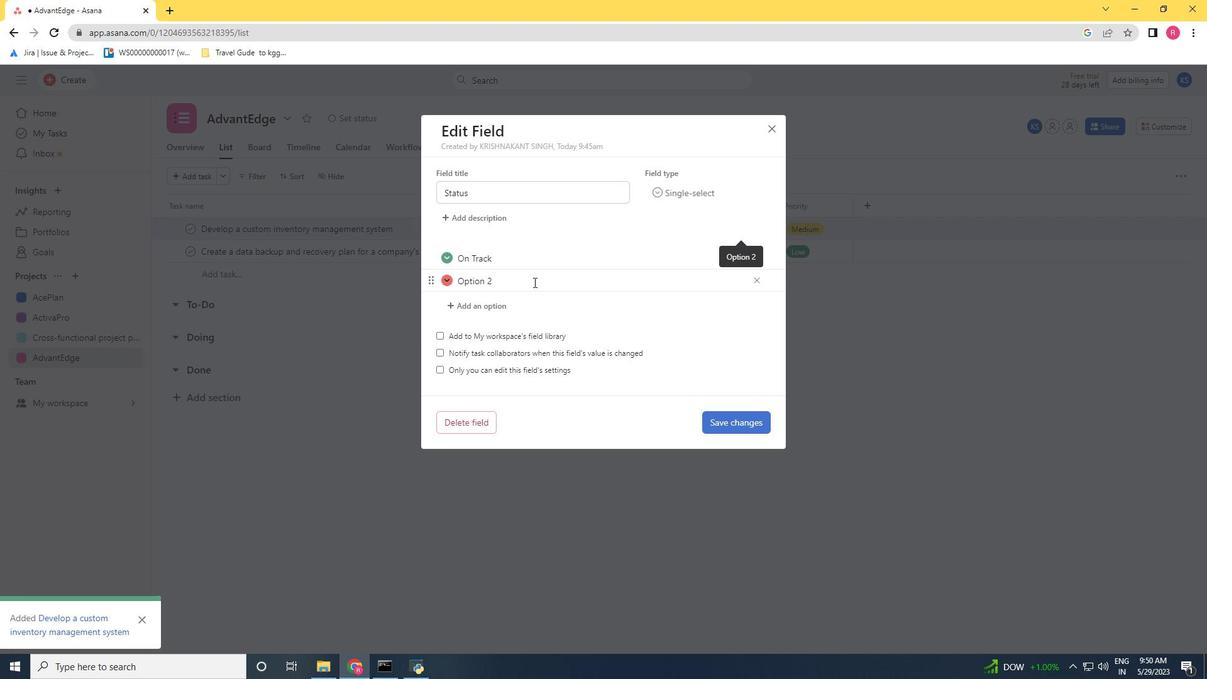 
Action: Key pressed <Key.backspace><Key.backspace><Key.backspace><Key.backspace><Key.backspace><Key.backspace><Key.backspace><Key.backspace><Key.shift>Pff<Key.space><Key.shift>Track
Screenshot: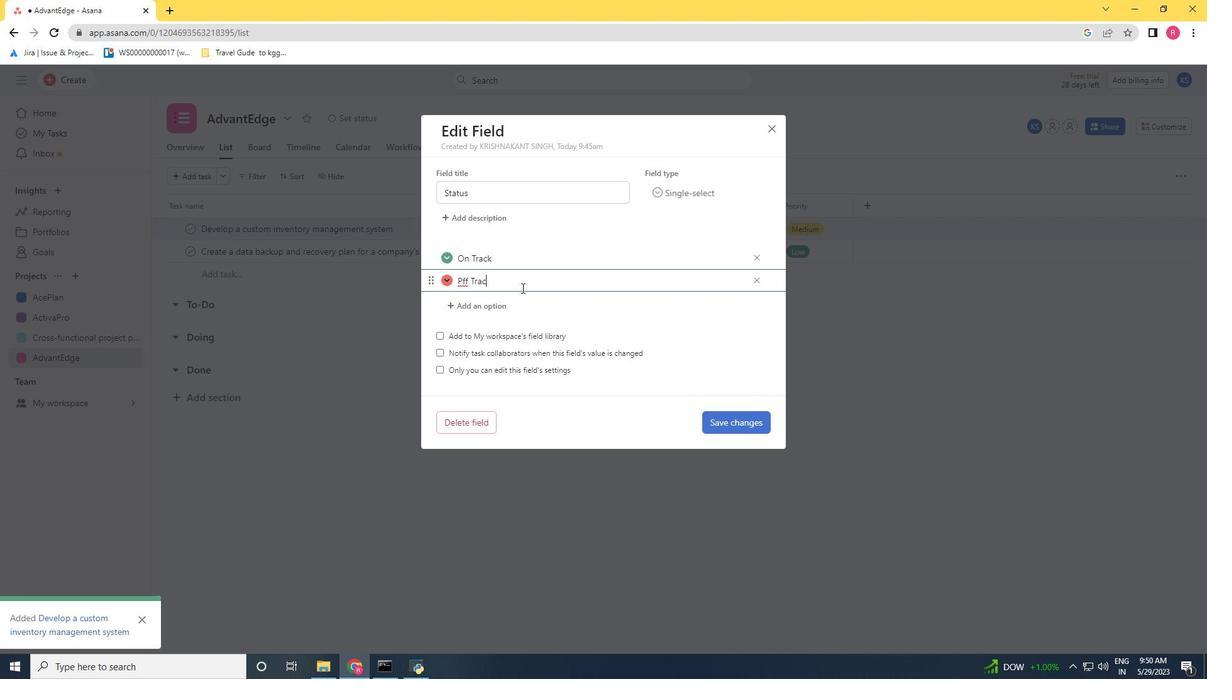 
Action: Mouse moved to (463, 281)
Screenshot: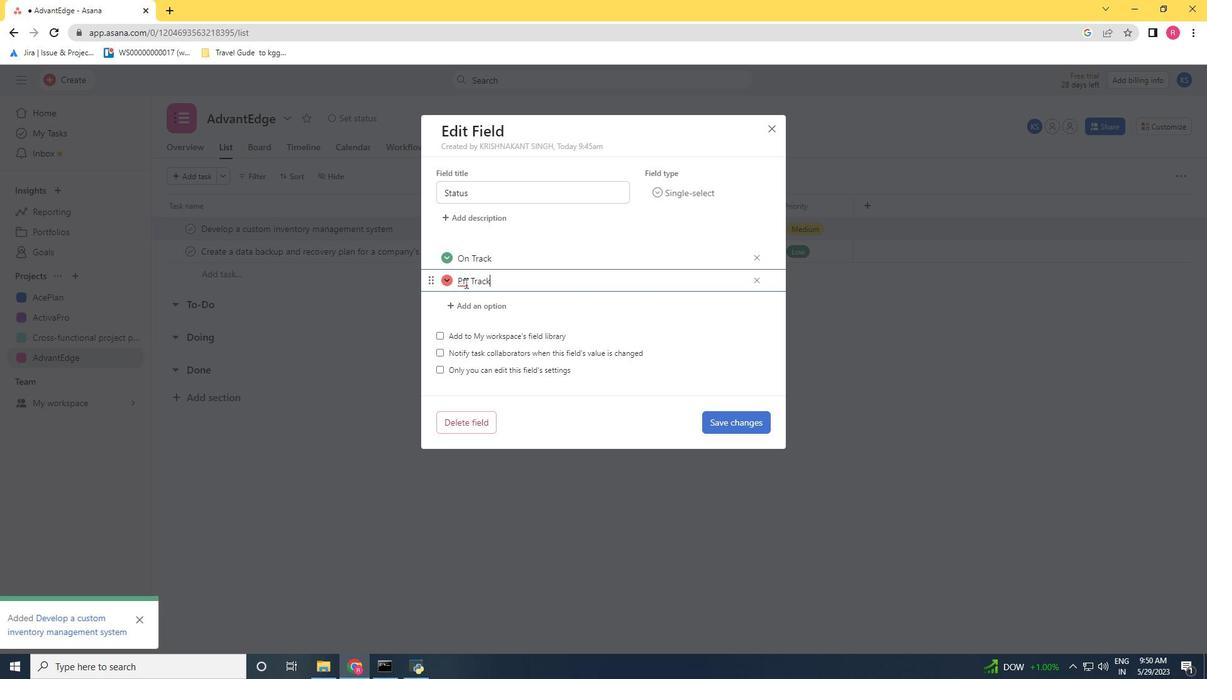 
Action: Mouse pressed left at (463, 281)
Screenshot: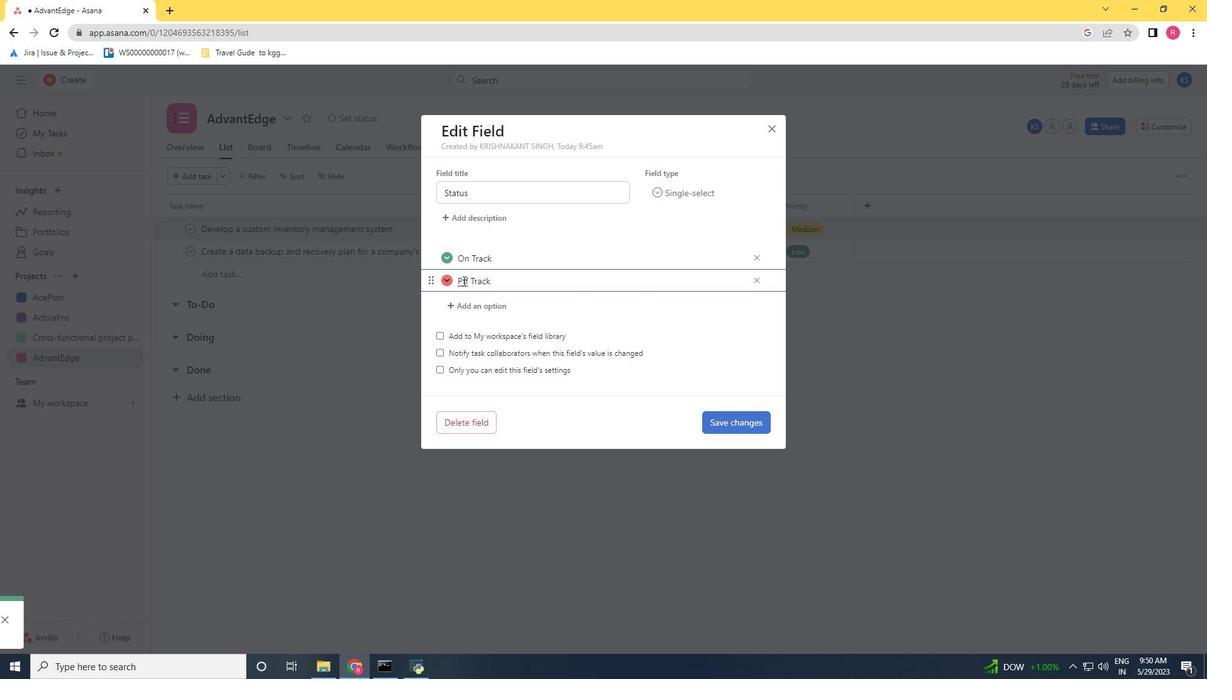 
Action: Key pressed <Key.backspace><Key.shift_r>O
Screenshot: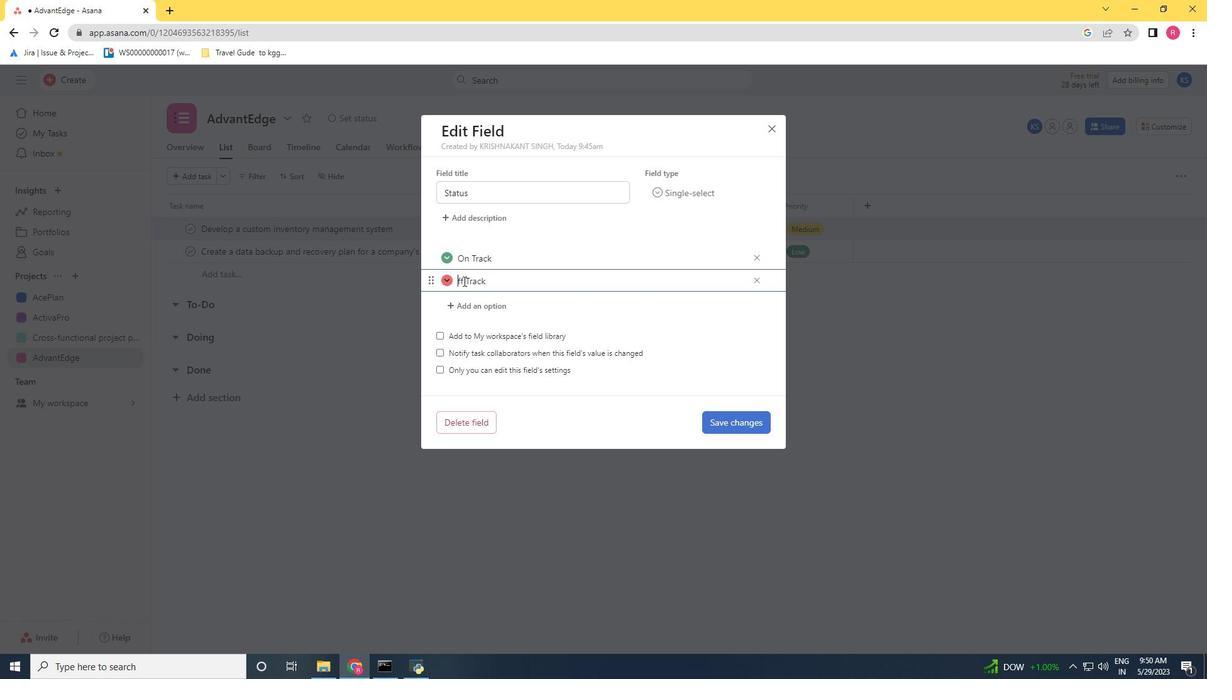 
Action: Mouse moved to (726, 415)
Screenshot: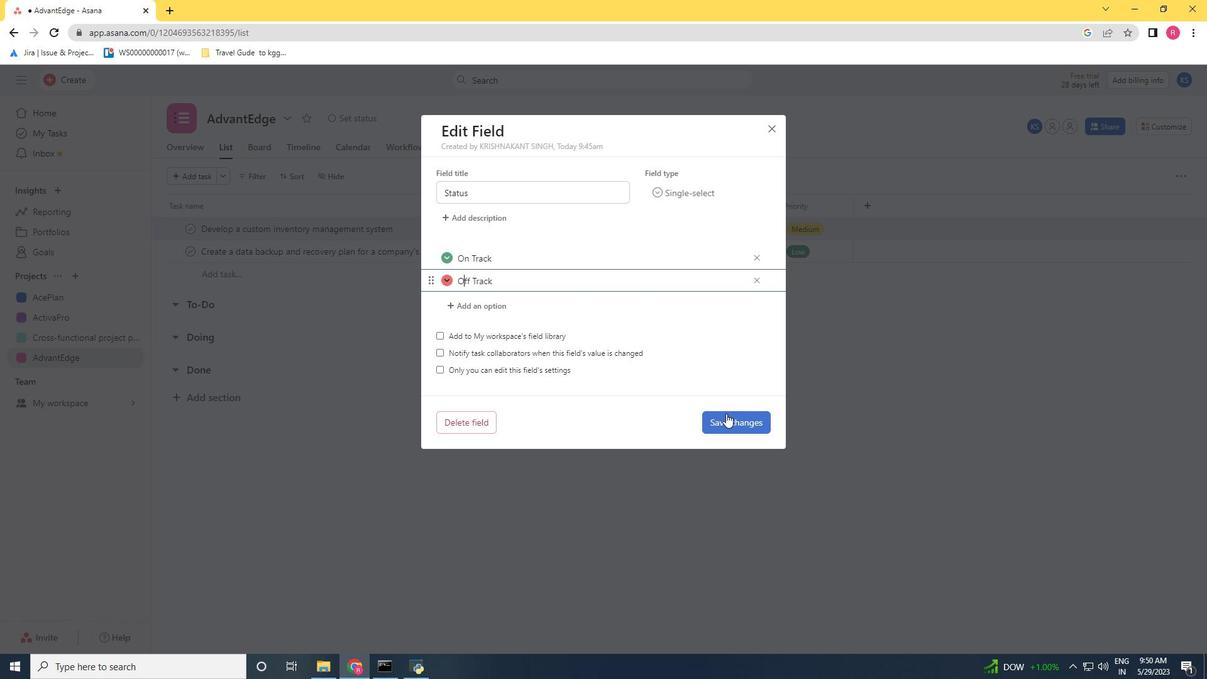 
Action: Mouse pressed left at (726, 415)
Screenshot: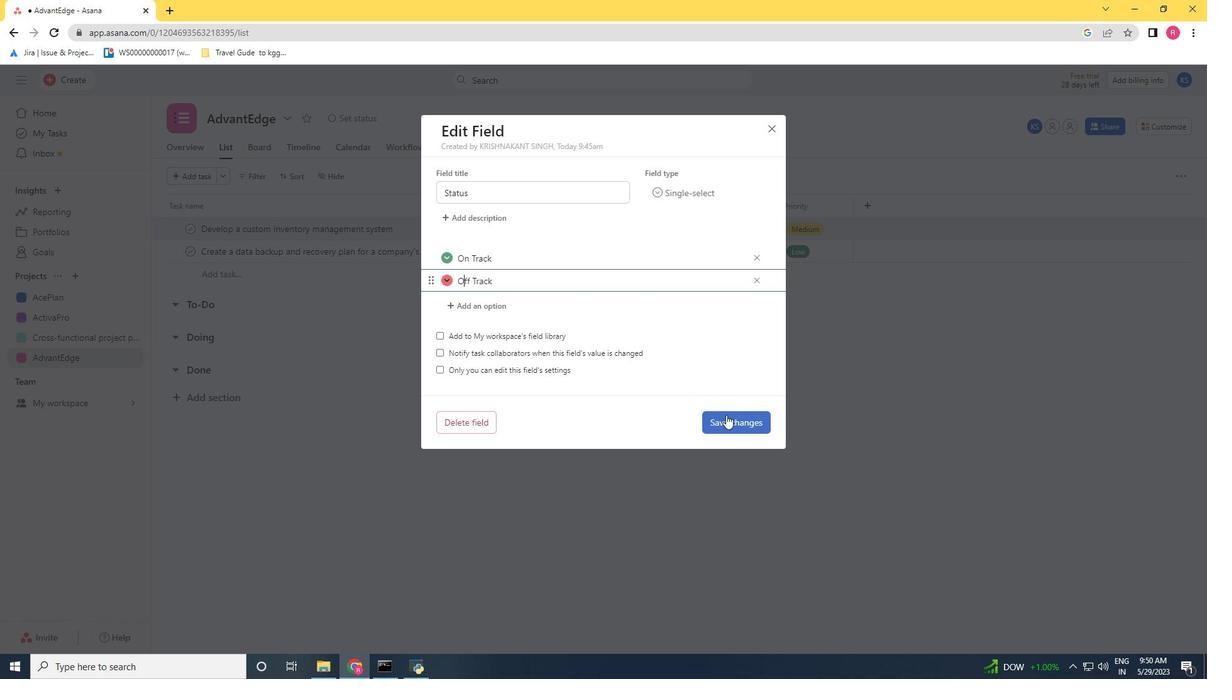 
Action: Mouse moved to (698, 366)
Screenshot: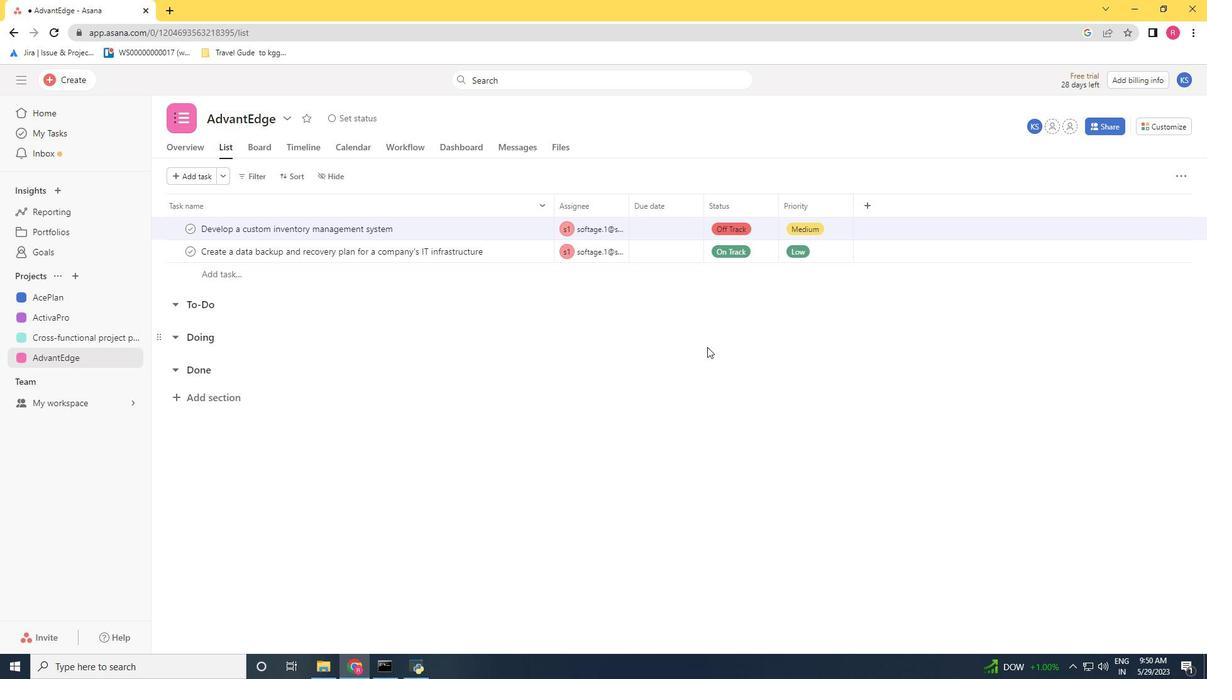 
